 Task: Find connections with filter location Jinjiang with filter topic #houseforsalewith filter profile language English with filter current company Medallia with filter school University of Kalyani with filter industry Maritime Transportation with filter service category Life Insurance with filter keywords title Online ESL Instructor
Action: Mouse moved to (516, 73)
Screenshot: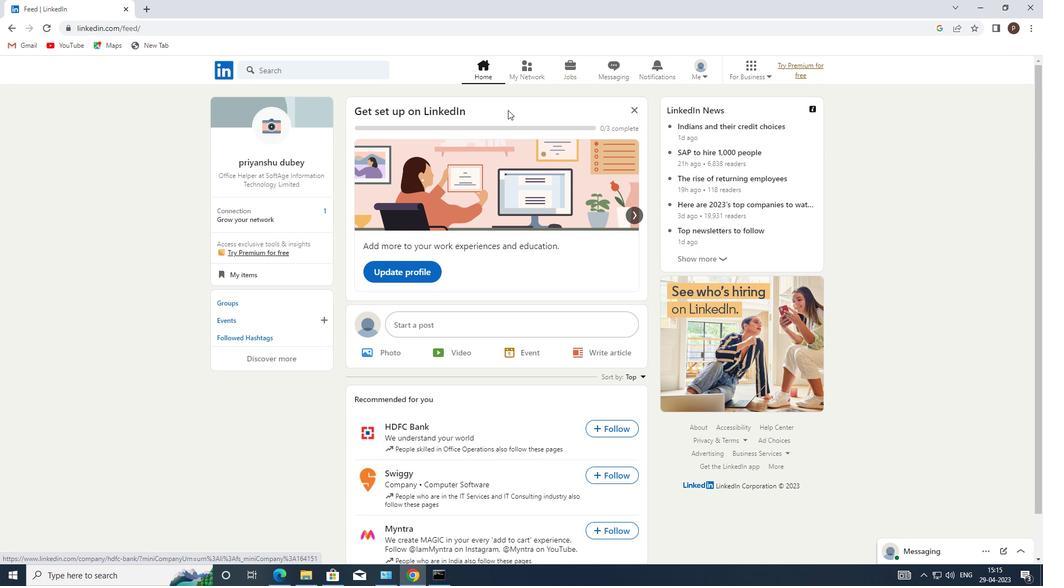 
Action: Mouse pressed left at (516, 73)
Screenshot: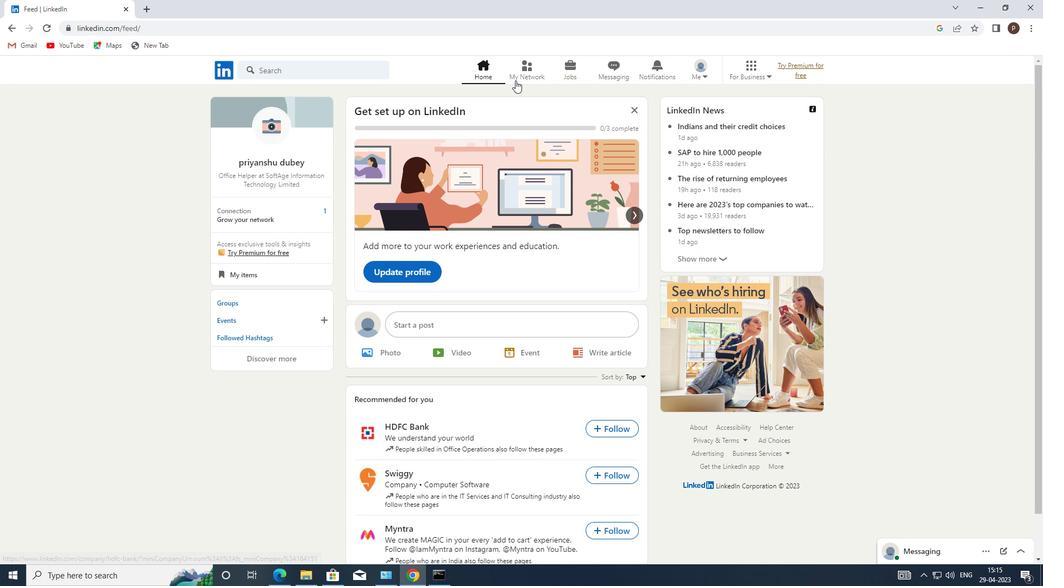 
Action: Mouse moved to (268, 123)
Screenshot: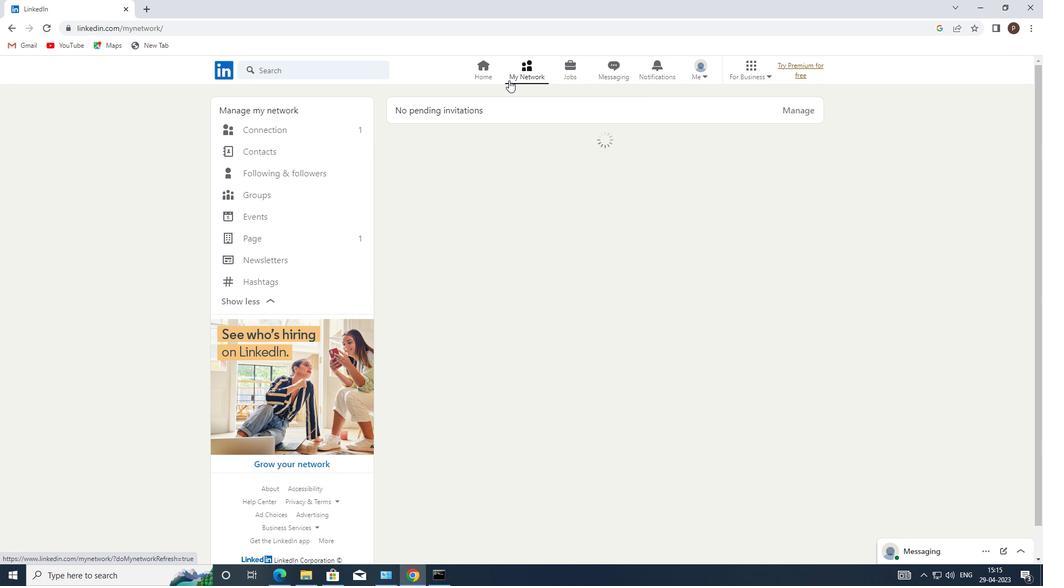 
Action: Mouse pressed left at (268, 123)
Screenshot: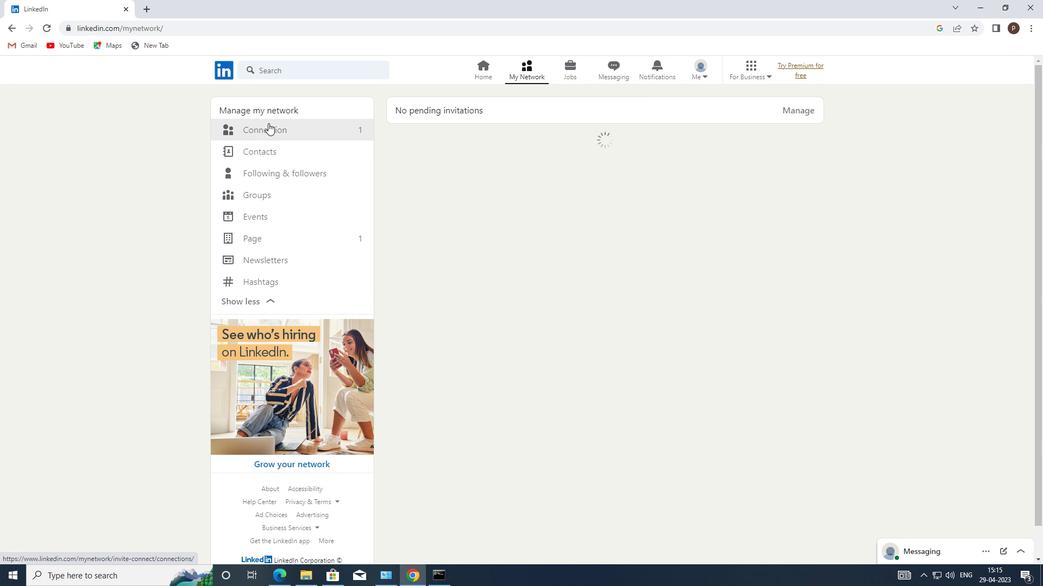 
Action: Mouse moved to (614, 128)
Screenshot: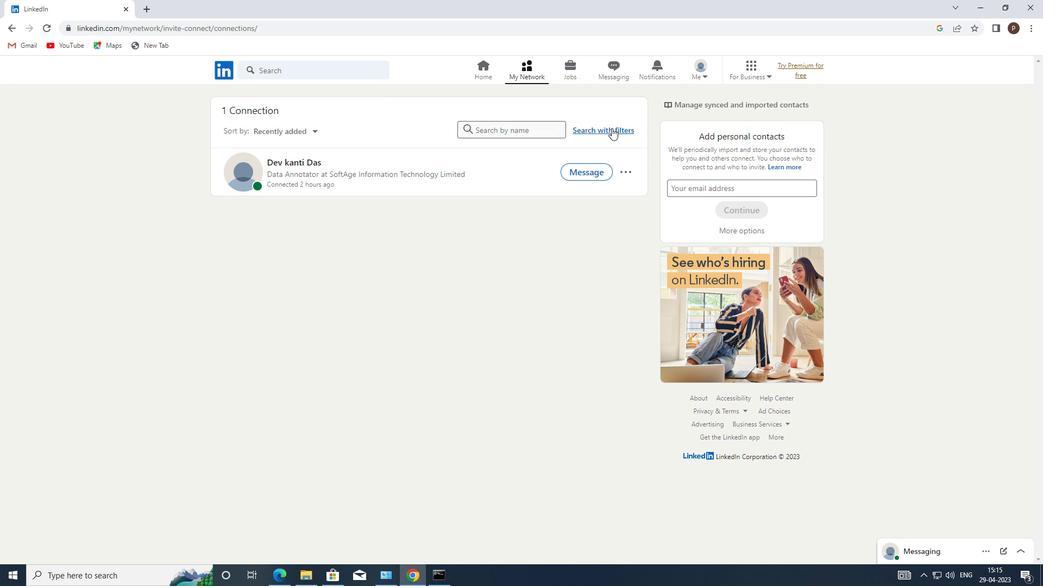 
Action: Mouse pressed left at (614, 128)
Screenshot: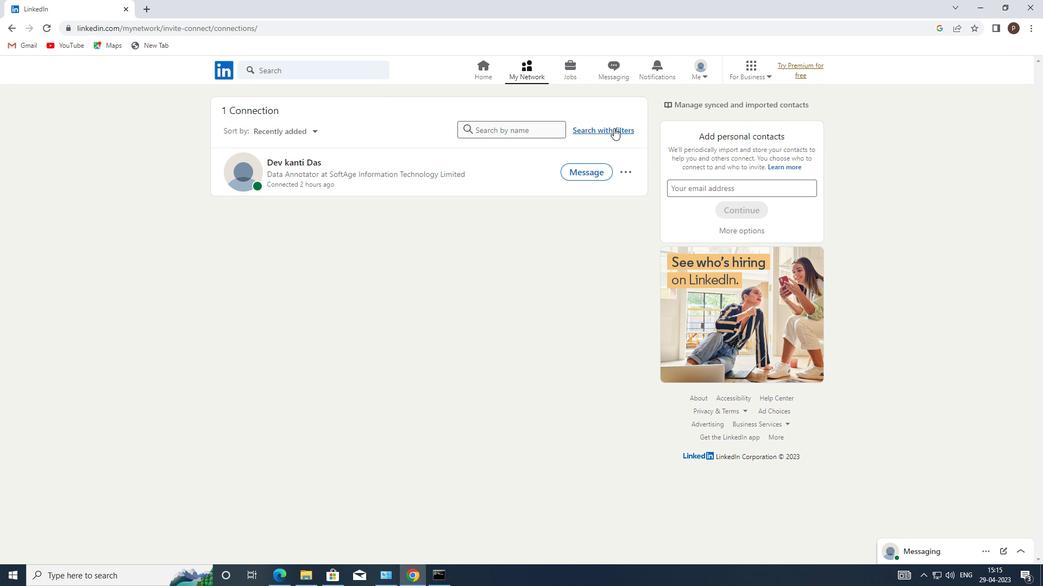 
Action: Mouse moved to (555, 102)
Screenshot: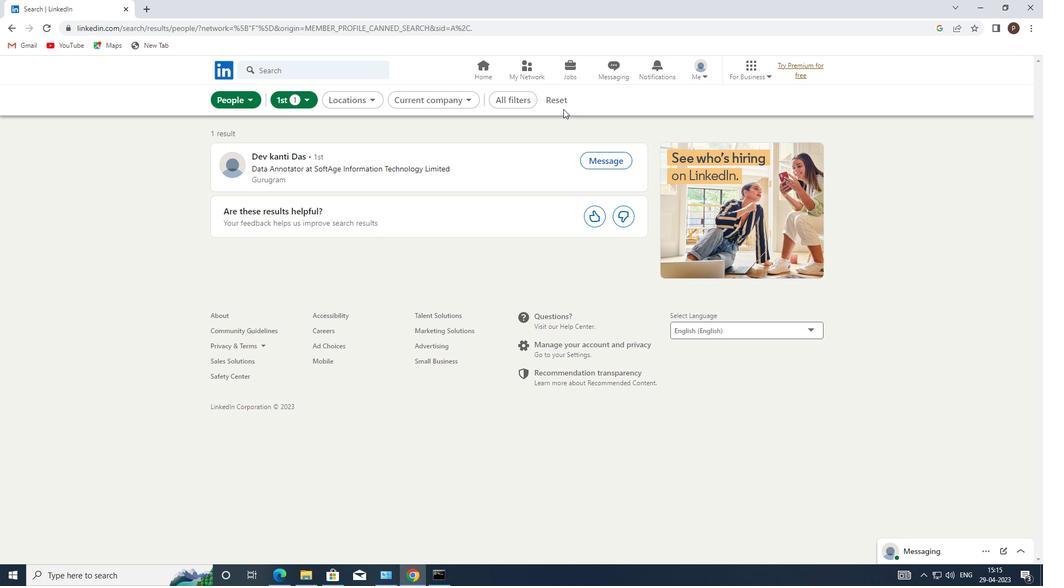 
Action: Mouse pressed left at (555, 102)
Screenshot: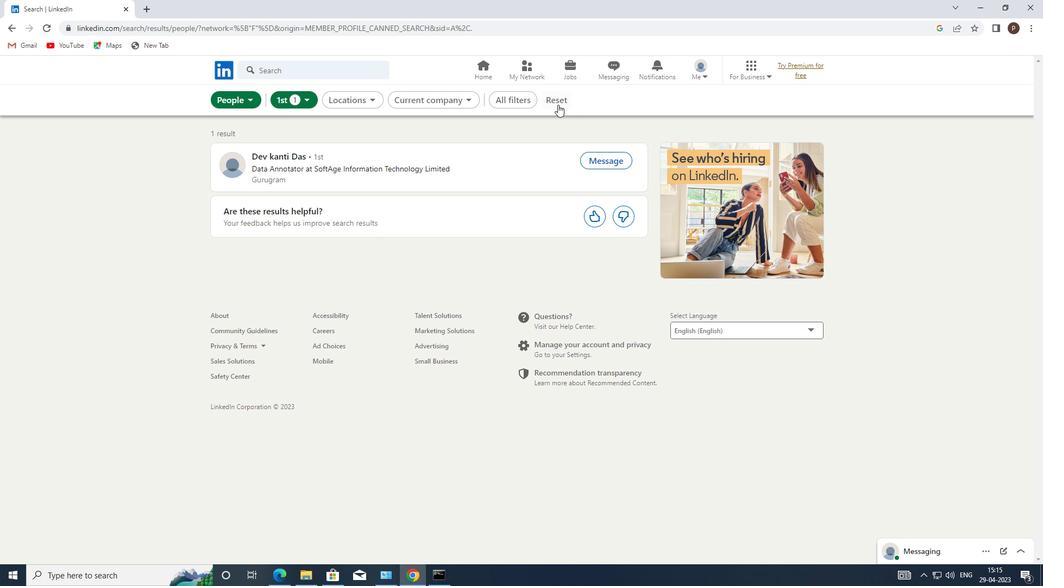 
Action: Mouse moved to (551, 99)
Screenshot: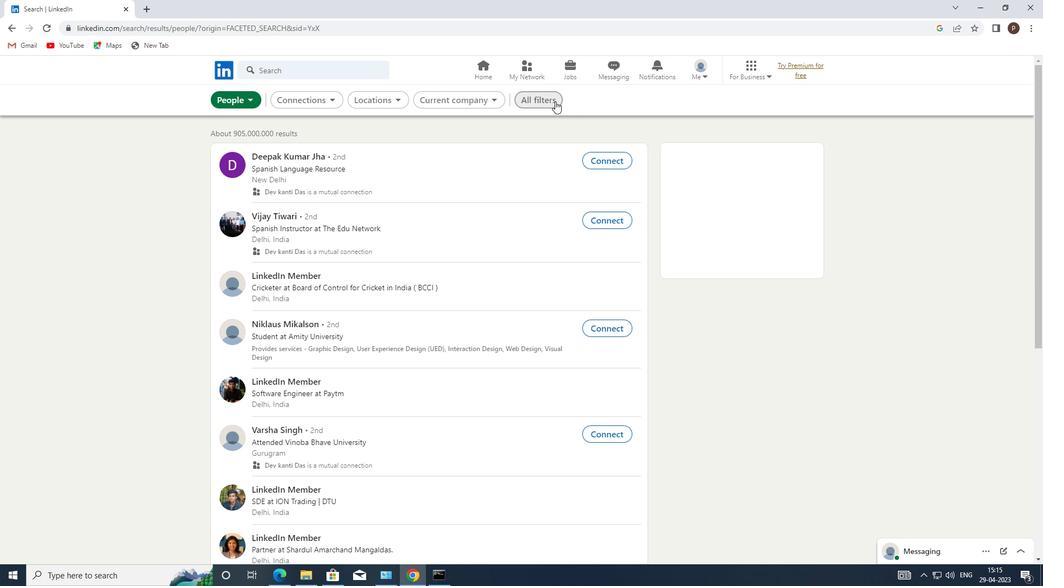 
Action: Mouse pressed left at (551, 99)
Screenshot: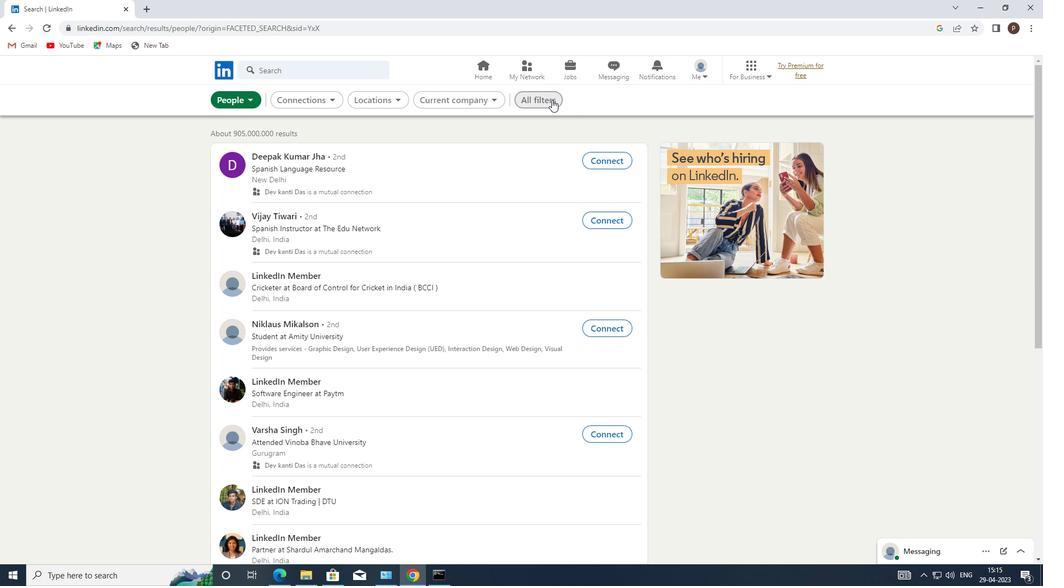 
Action: Mouse moved to (837, 343)
Screenshot: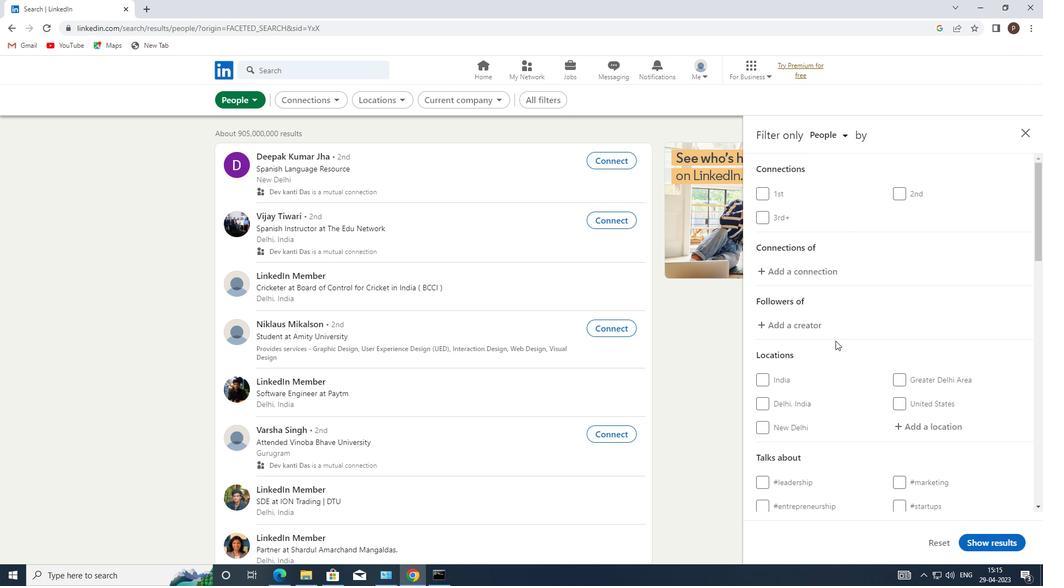 
Action: Mouse scrolled (837, 343) with delta (0, 0)
Screenshot: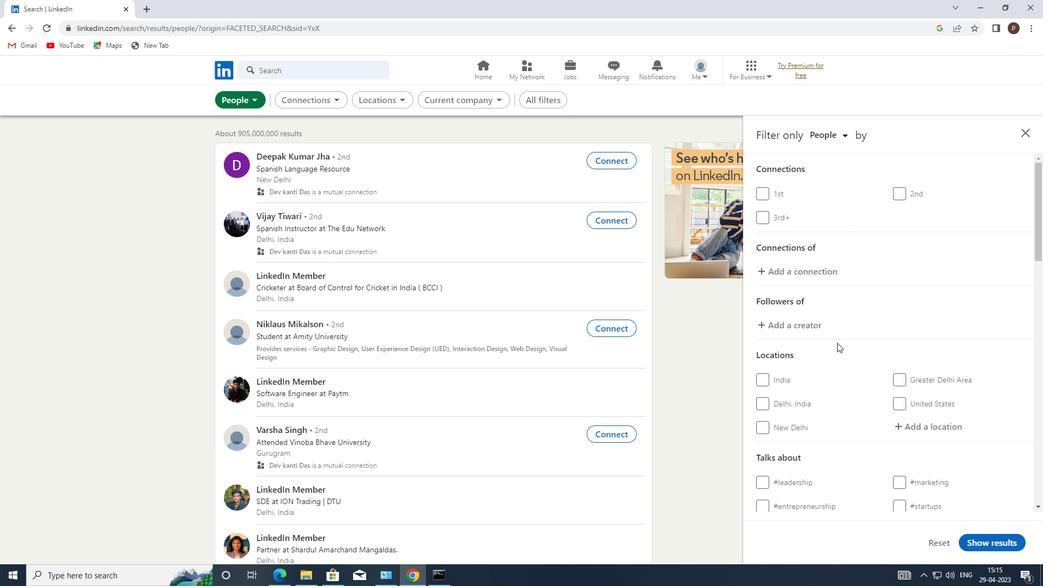 
Action: Mouse scrolled (837, 343) with delta (0, 0)
Screenshot: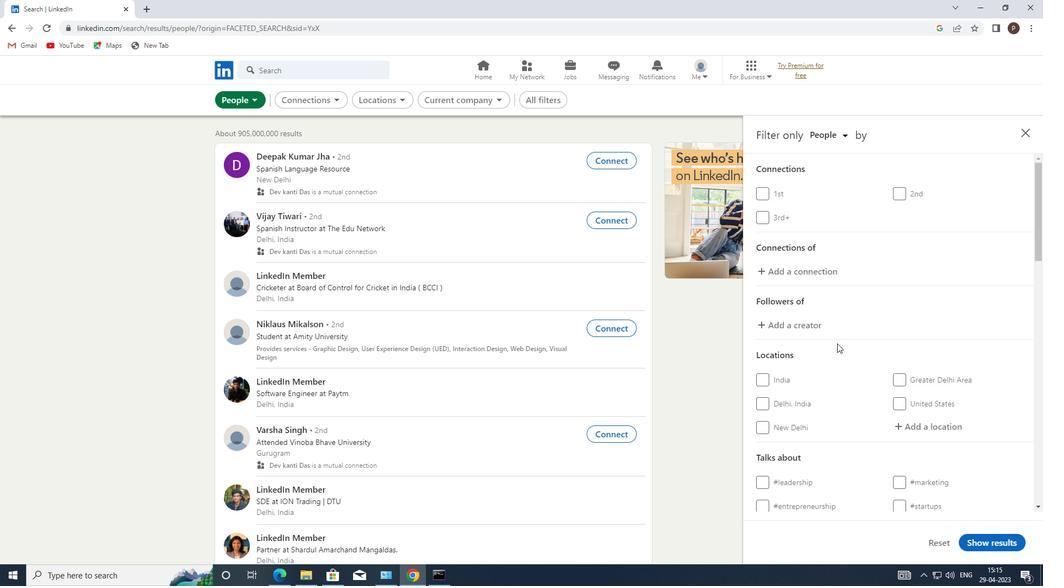 
Action: Mouse moved to (908, 318)
Screenshot: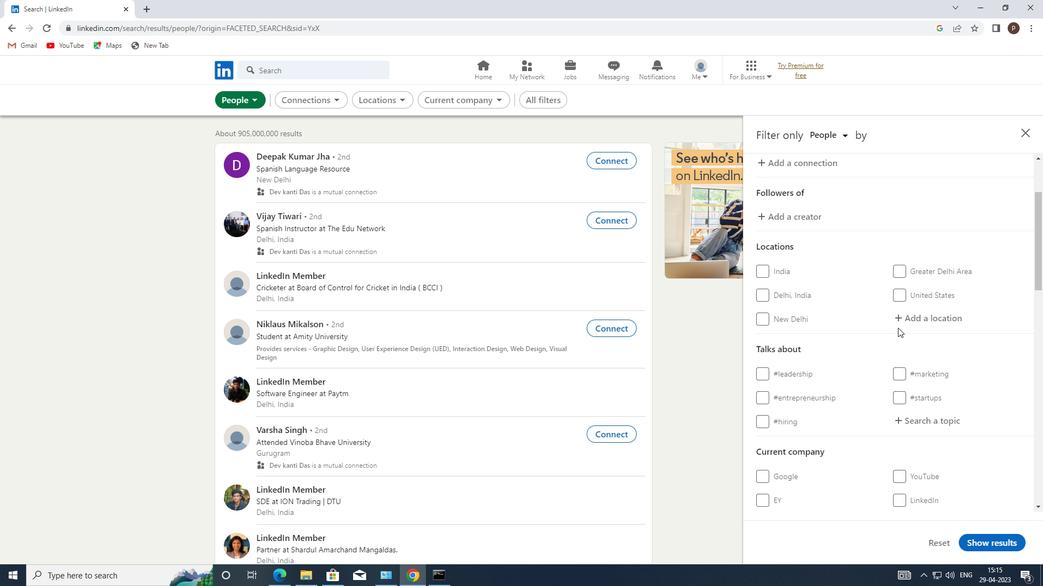 
Action: Mouse pressed left at (908, 318)
Screenshot: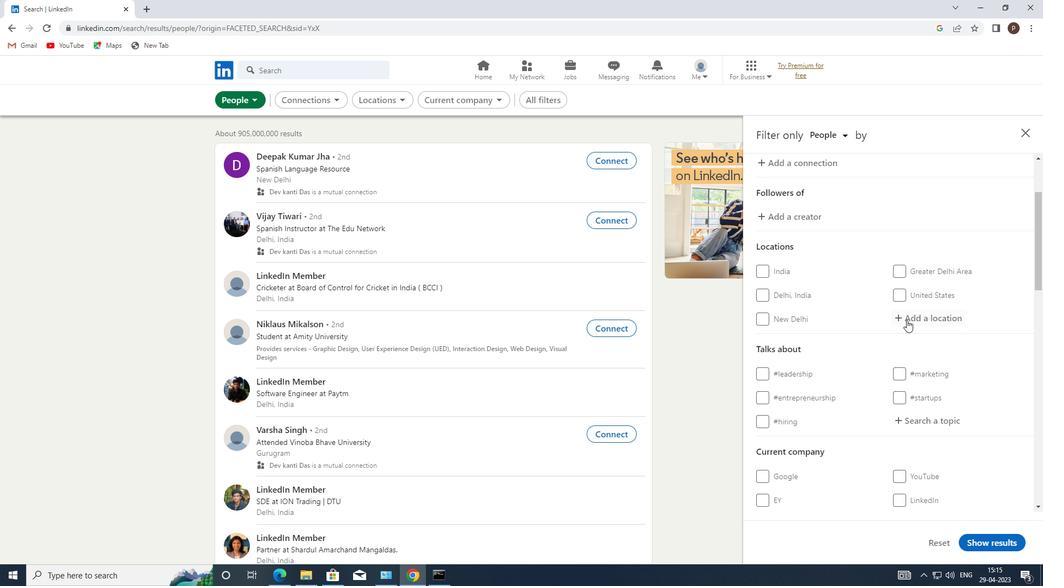 
Action: Key pressed j<Key.caps_lock>injiang
Screenshot: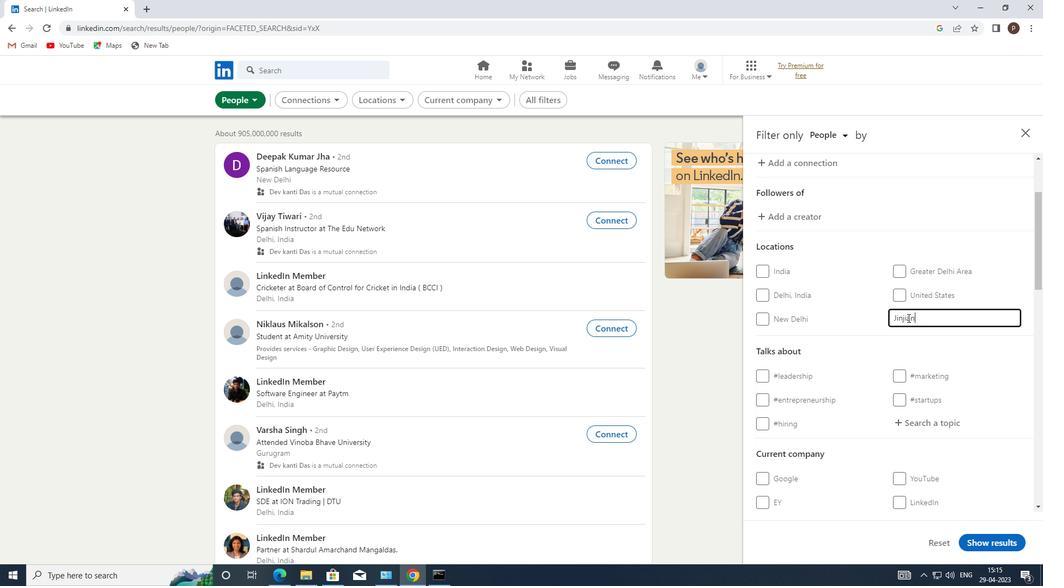 
Action: Mouse moved to (861, 346)
Screenshot: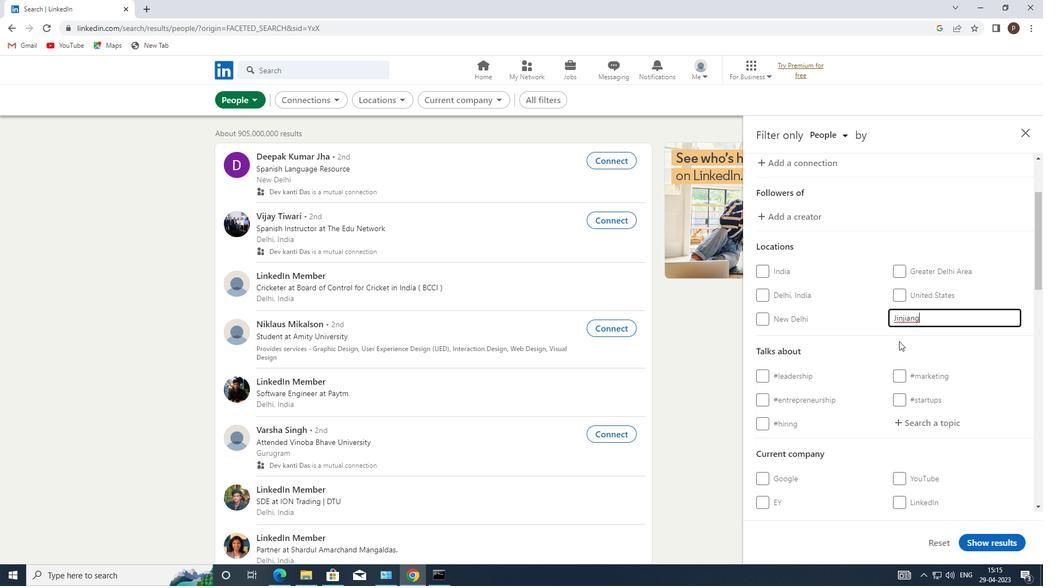 
Action: Mouse scrolled (861, 346) with delta (0, 0)
Screenshot: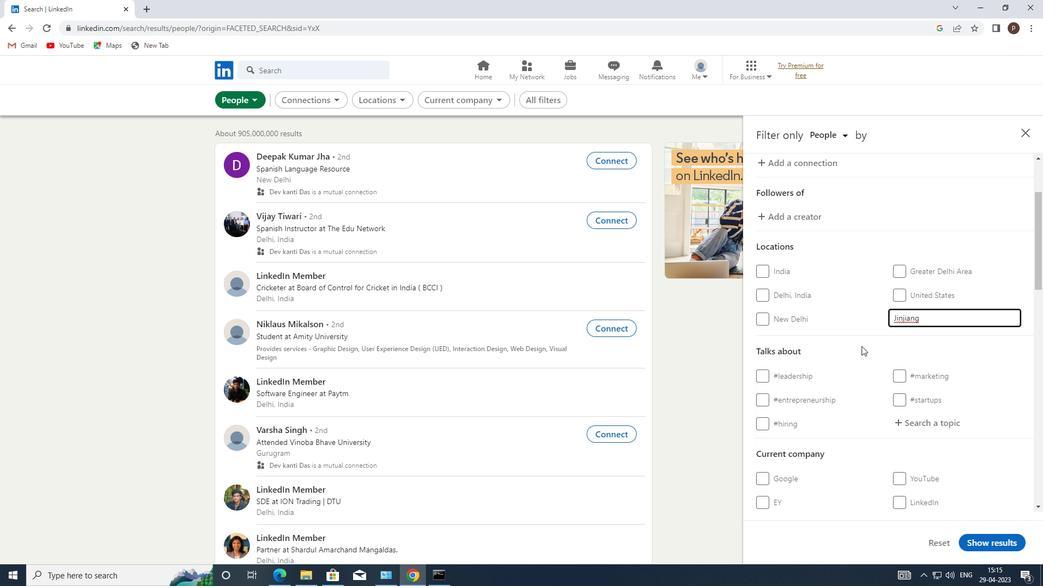 
Action: Mouse moved to (892, 365)
Screenshot: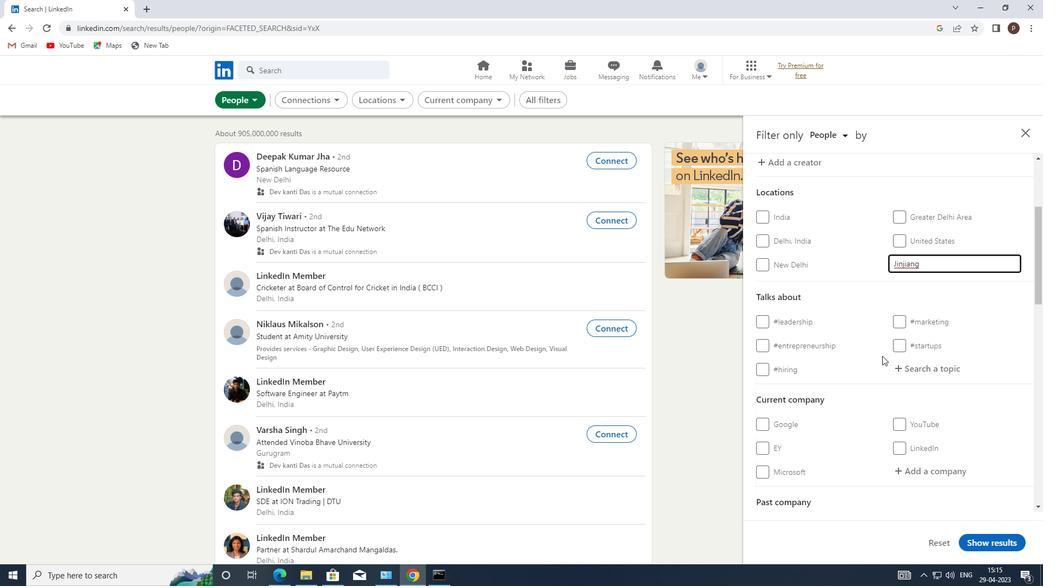 
Action: Mouse pressed left at (892, 365)
Screenshot: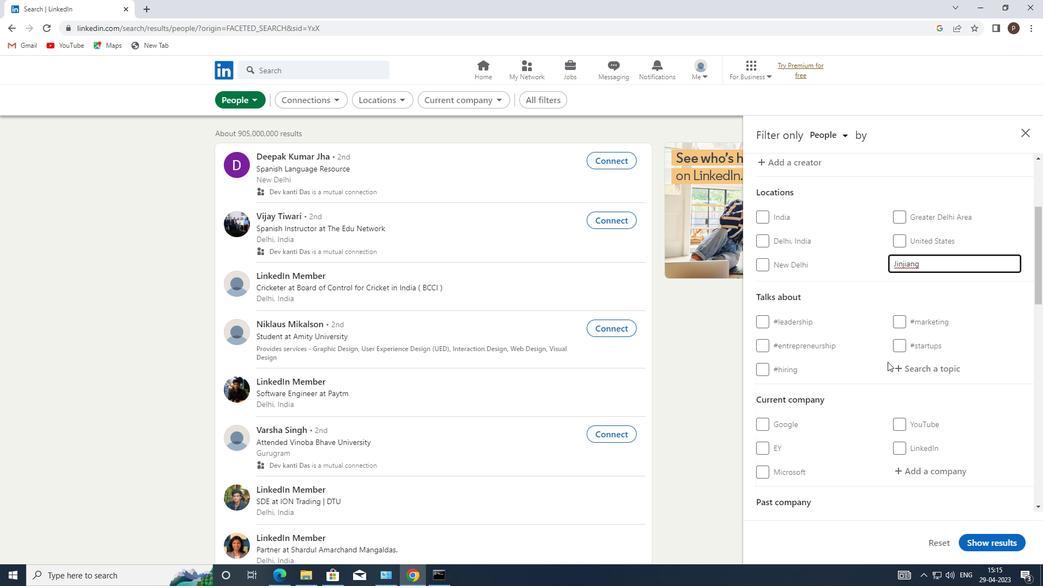 
Action: Key pressed <Key.shift>3HOUSEFORSALE
Screenshot: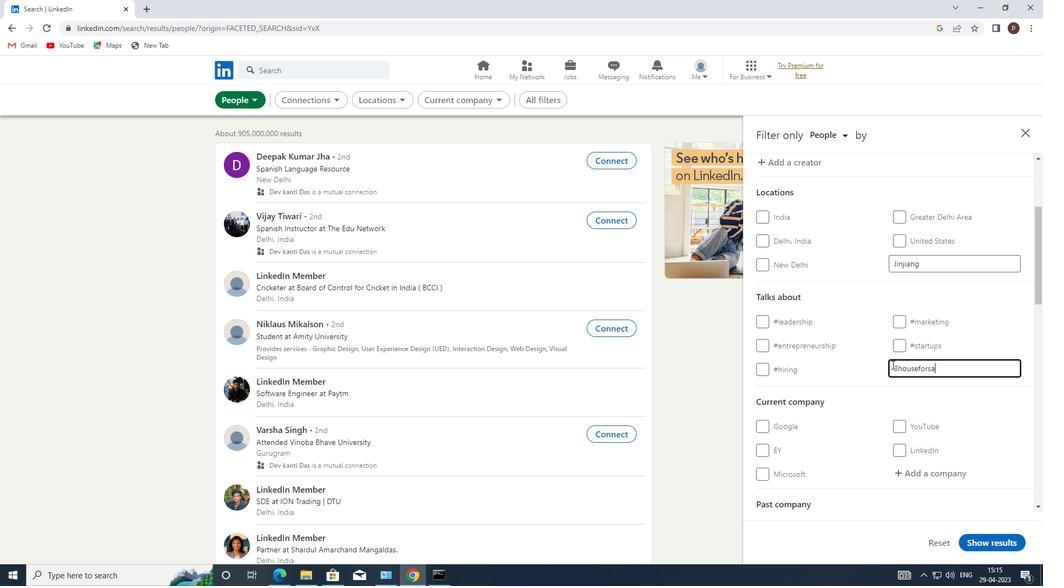 
Action: Mouse moved to (892, 365)
Screenshot: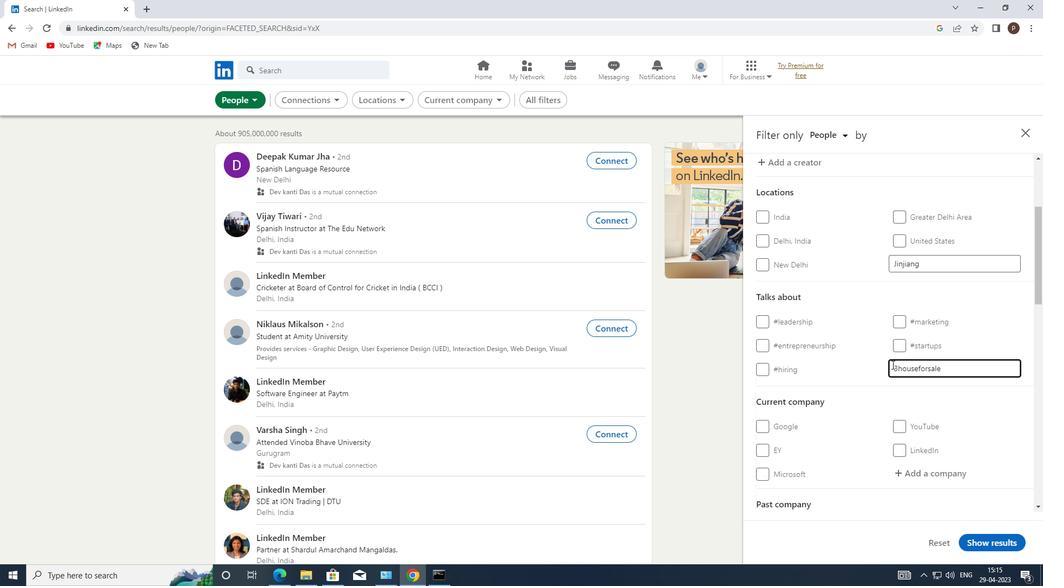 
Action: Mouse scrolled (892, 364) with delta (0, 0)
Screenshot: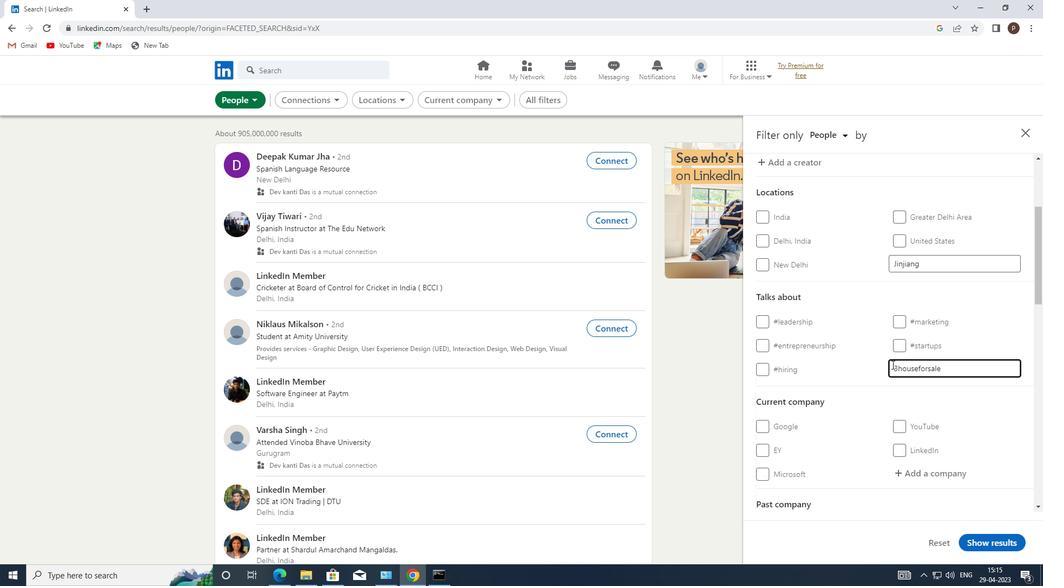 
Action: Mouse scrolled (892, 364) with delta (0, 0)
Screenshot: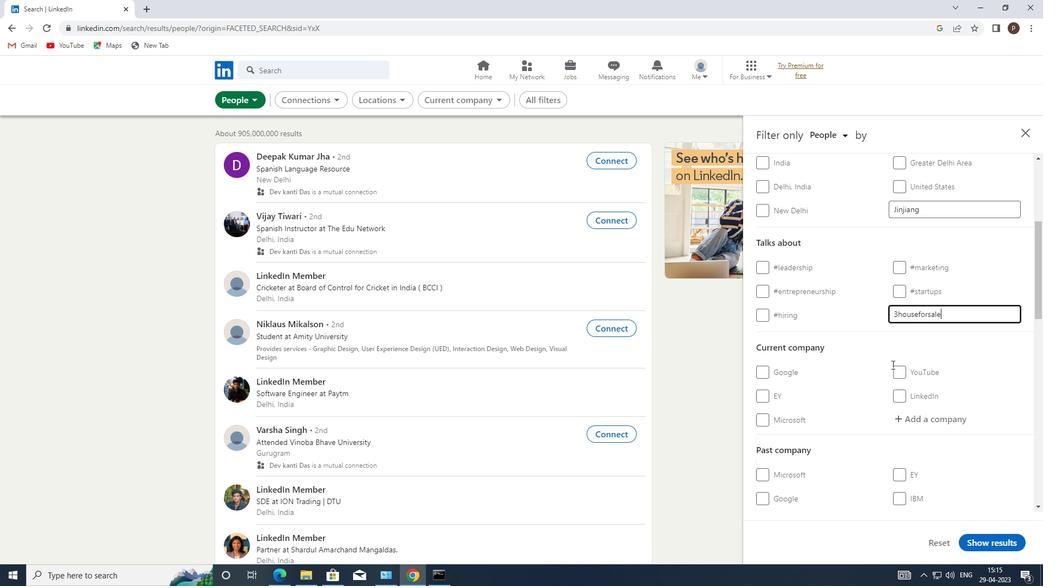 
Action: Mouse scrolled (892, 364) with delta (0, 0)
Screenshot: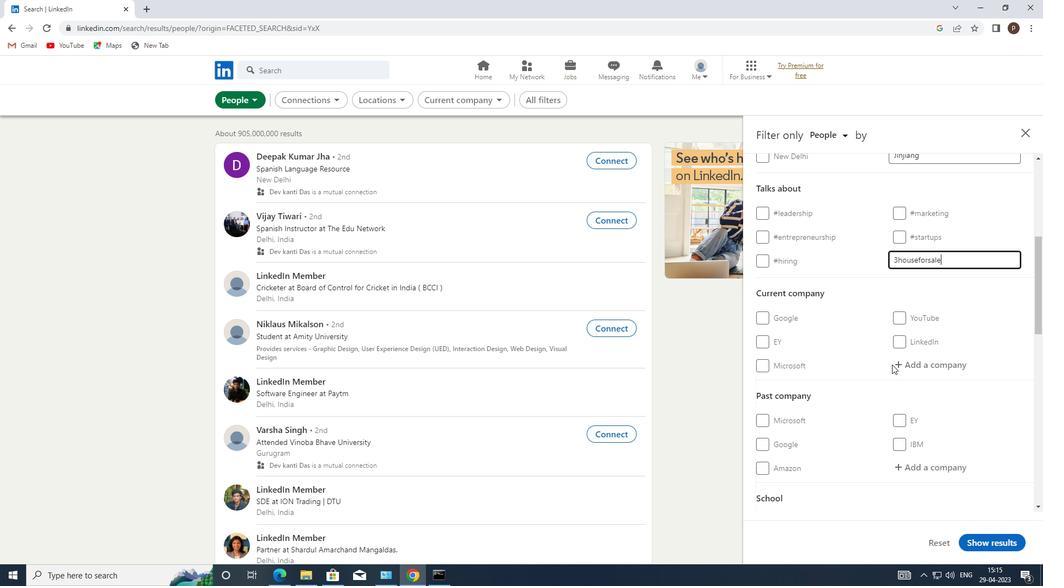 
Action: Mouse scrolled (892, 364) with delta (0, 0)
Screenshot: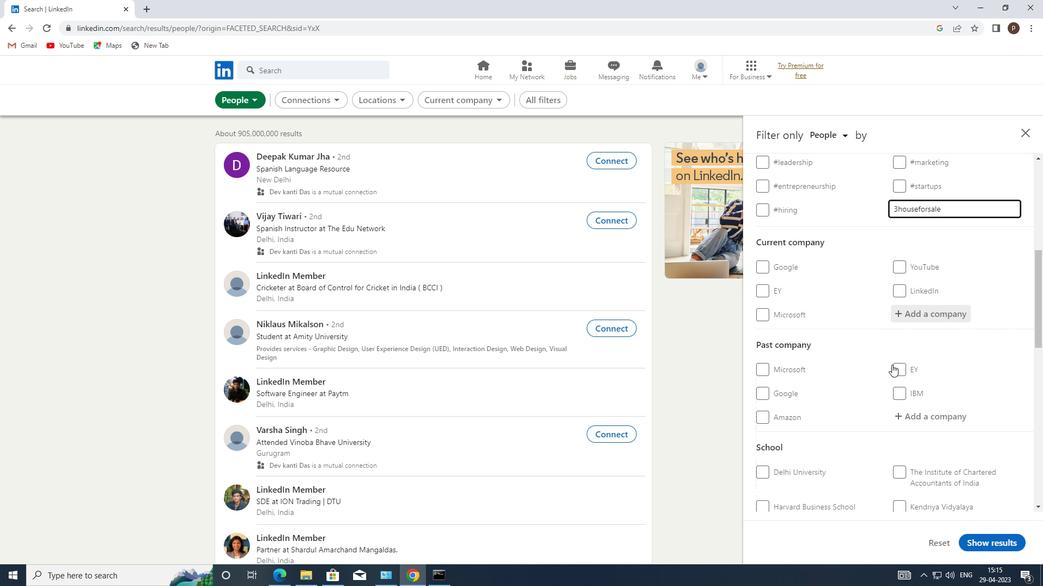 
Action: Mouse scrolled (892, 364) with delta (0, 0)
Screenshot: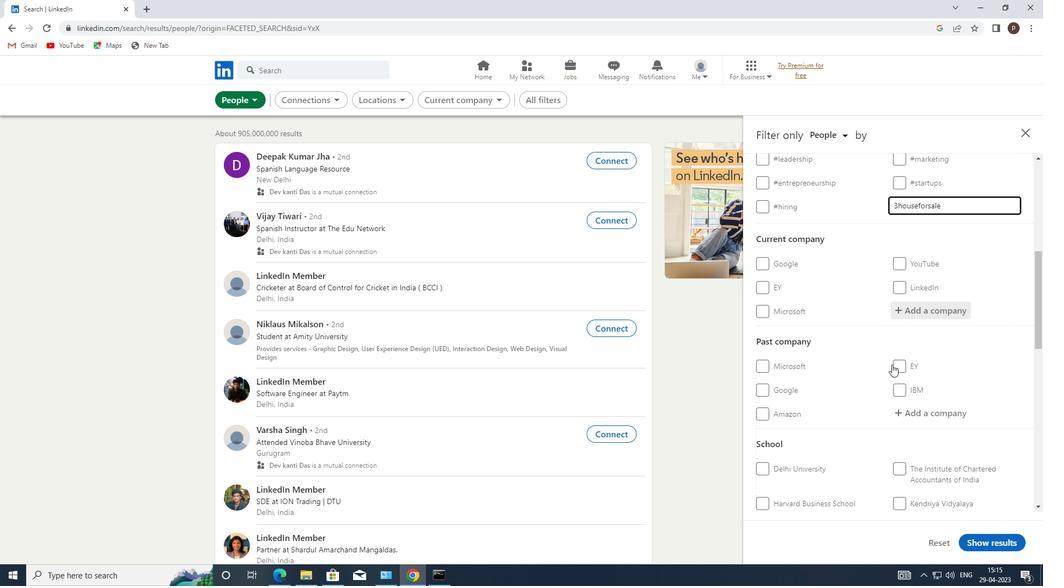 
Action: Mouse scrolled (892, 364) with delta (0, 0)
Screenshot: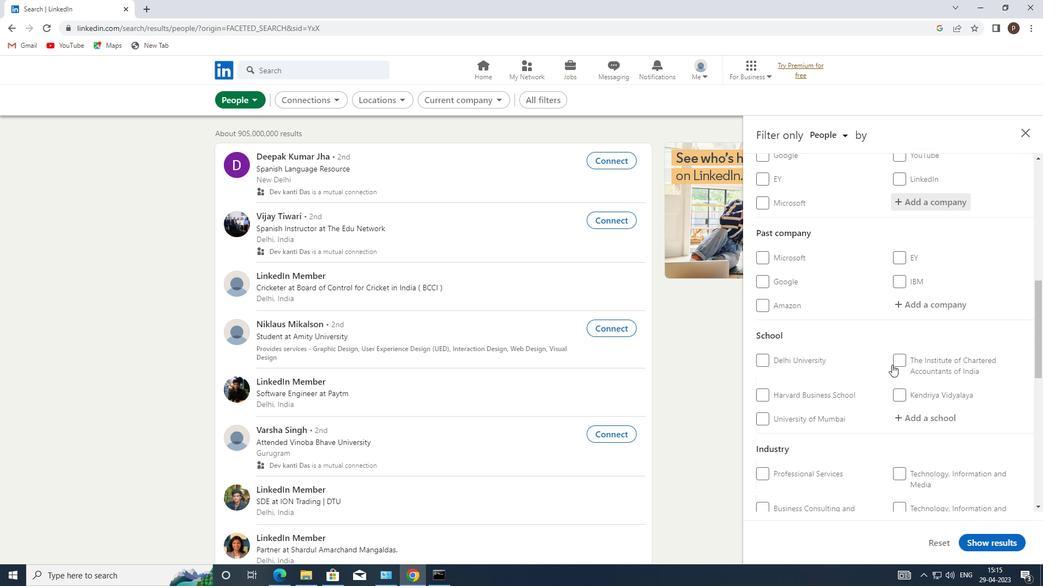 
Action: Mouse scrolled (892, 364) with delta (0, 0)
Screenshot: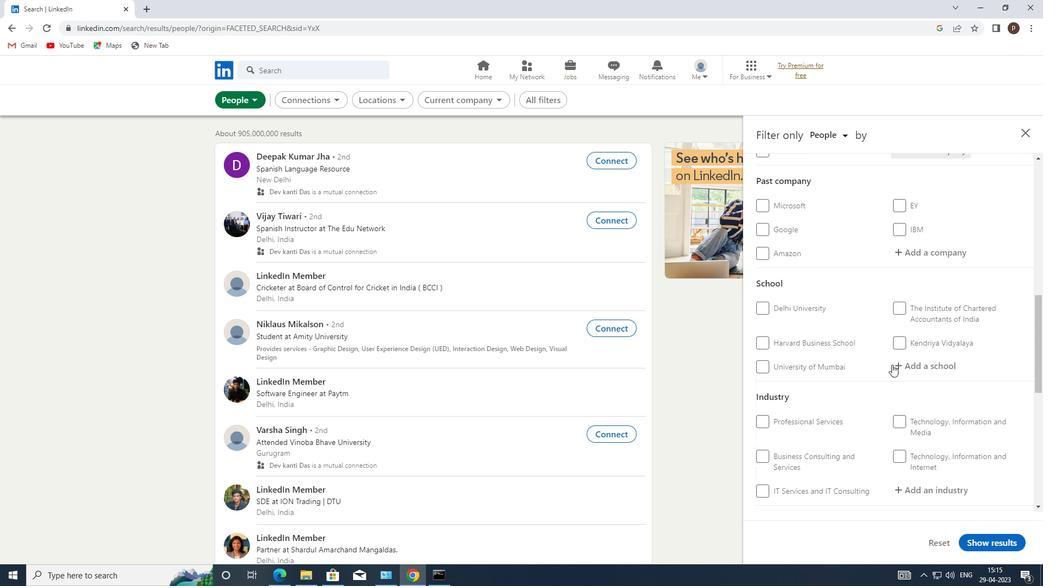 
Action: Mouse scrolled (892, 364) with delta (0, 0)
Screenshot: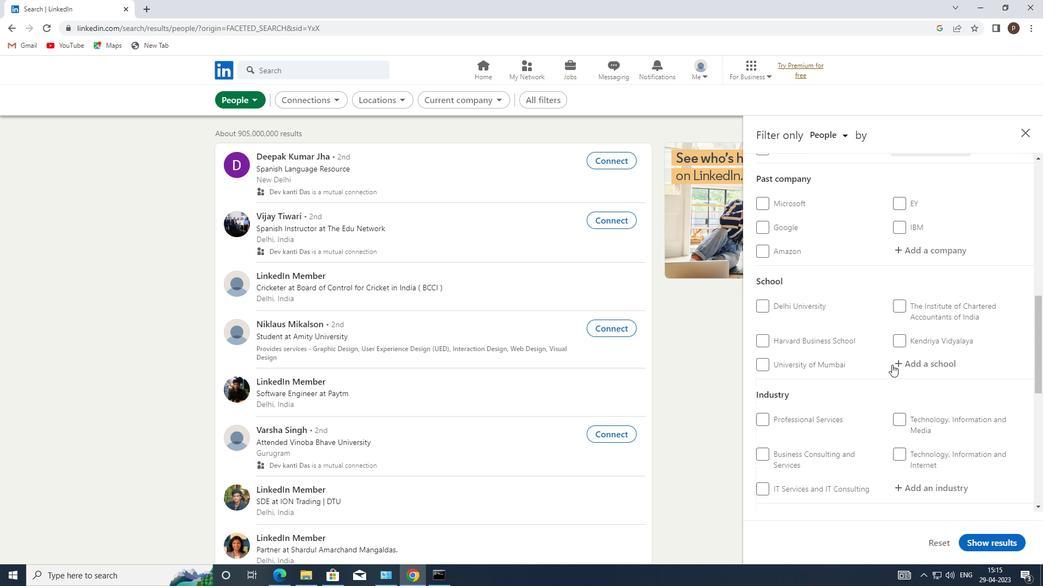 
Action: Mouse moved to (765, 433)
Screenshot: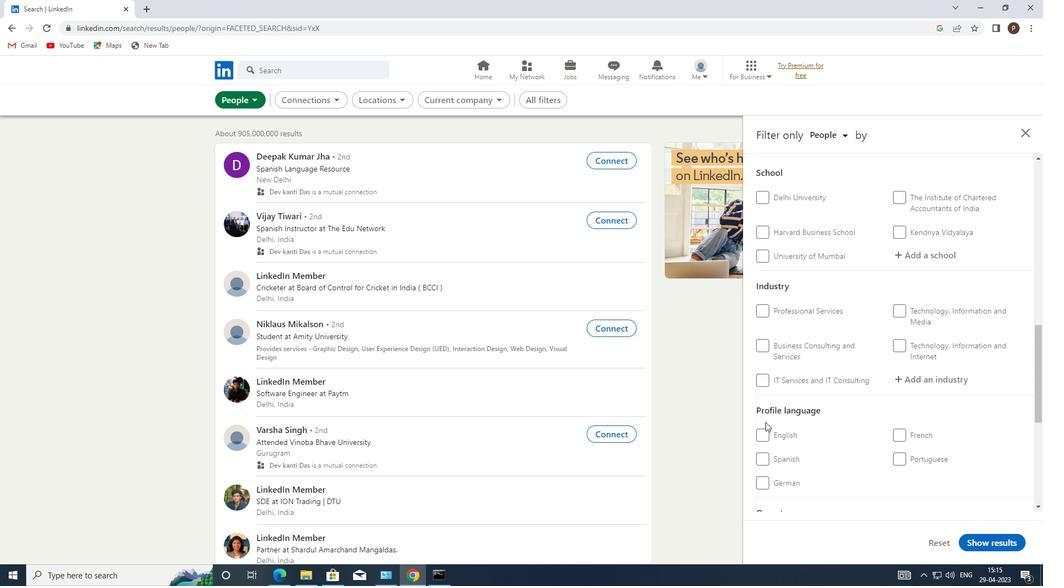 
Action: Mouse pressed left at (765, 433)
Screenshot: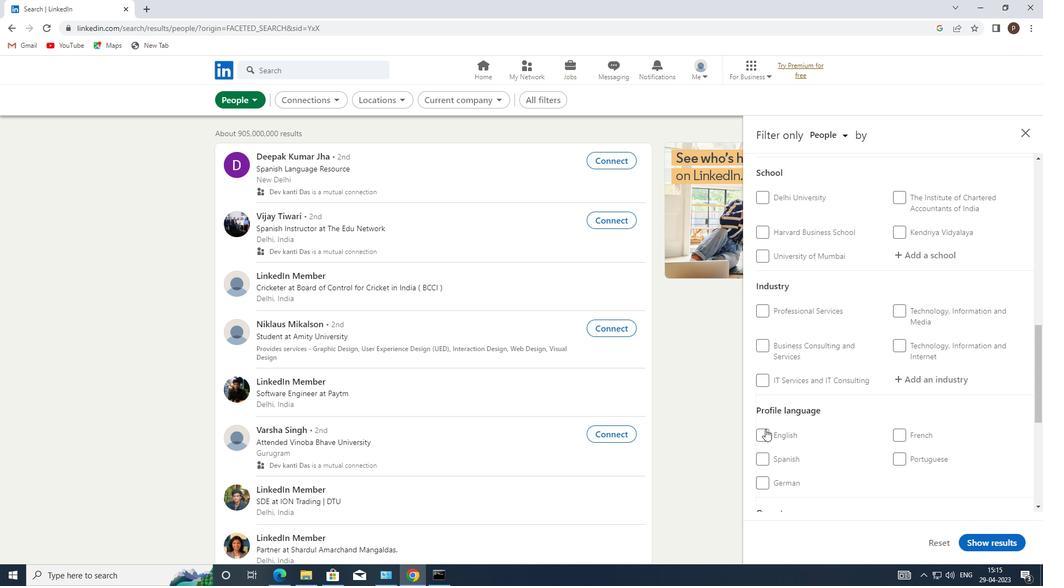
Action: Mouse moved to (867, 360)
Screenshot: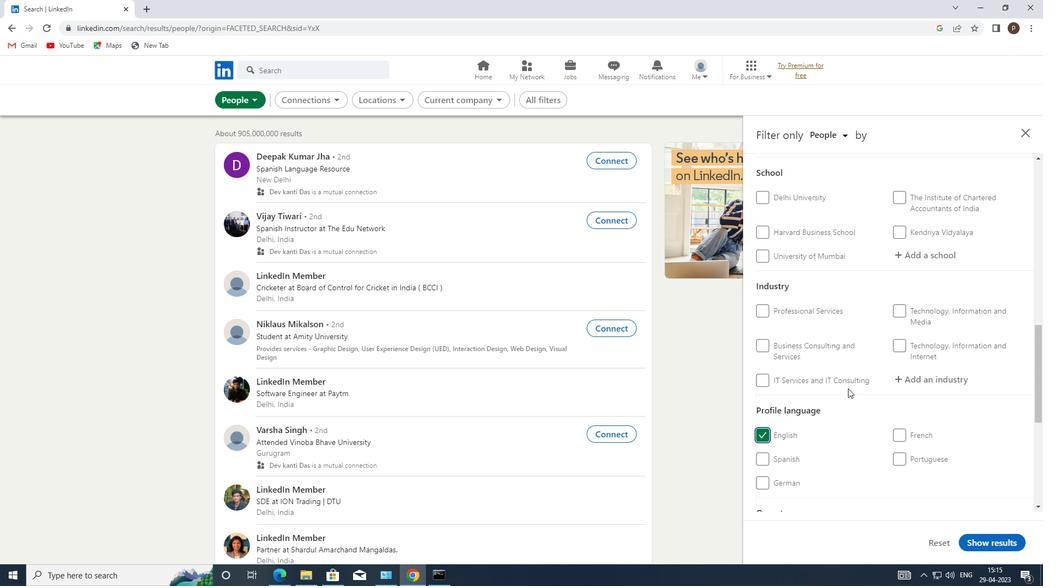 
Action: Mouse scrolled (867, 360) with delta (0, 0)
Screenshot: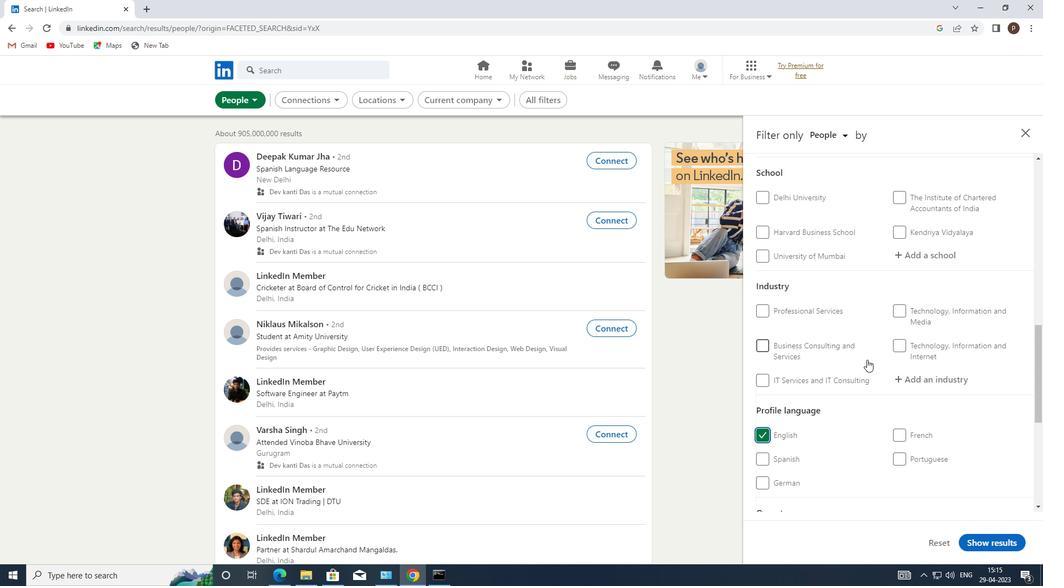 
Action: Mouse scrolled (867, 360) with delta (0, 0)
Screenshot: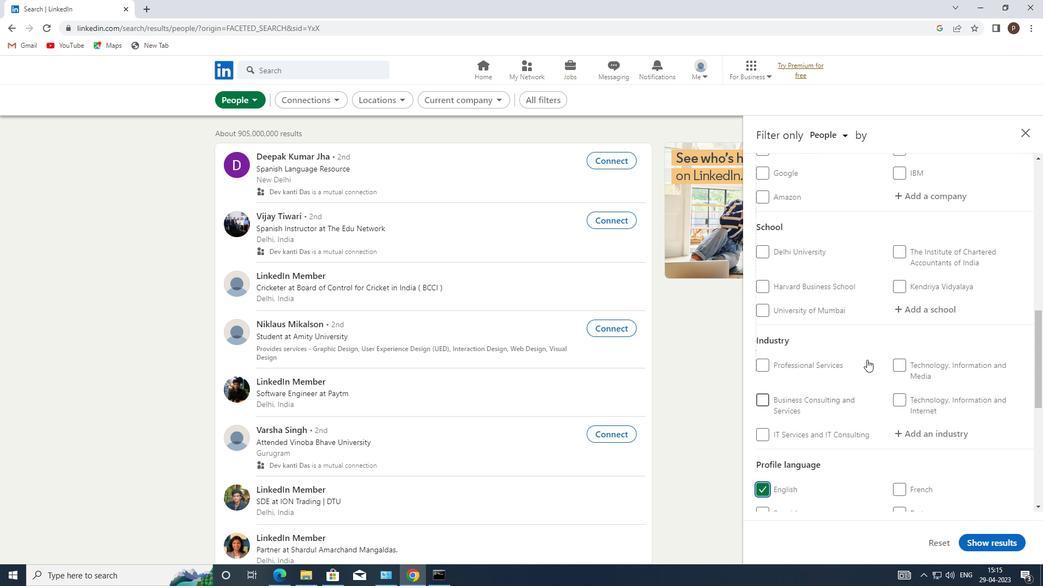 
Action: Mouse scrolled (867, 360) with delta (0, 0)
Screenshot: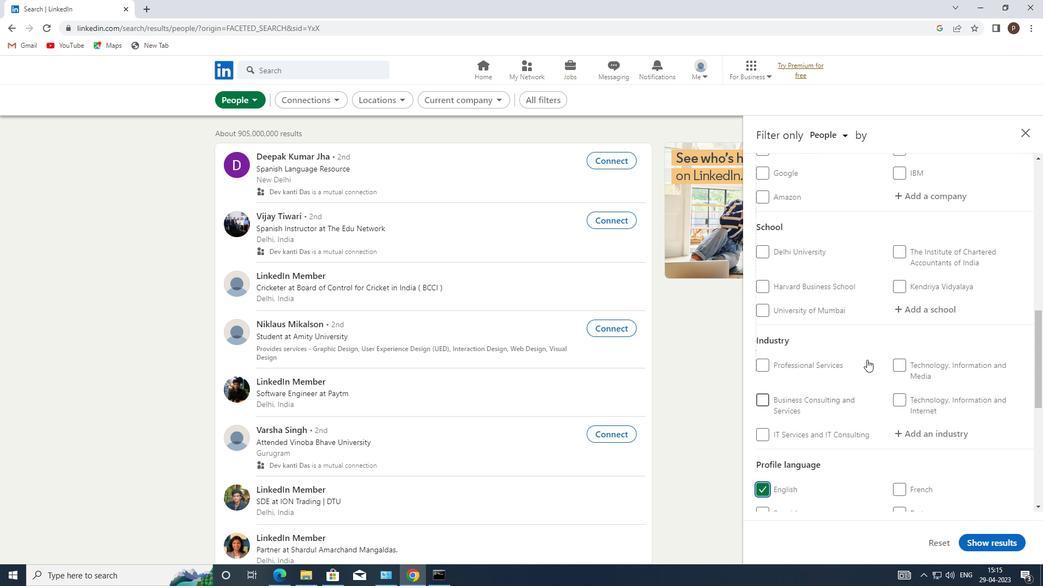 
Action: Mouse scrolled (867, 360) with delta (0, 0)
Screenshot: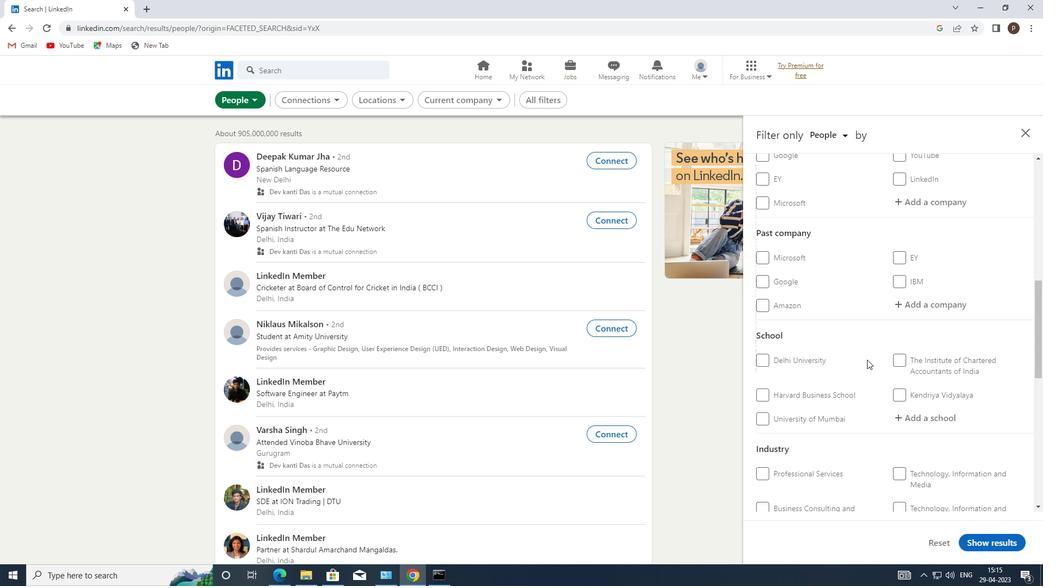 
Action: Mouse moved to (930, 261)
Screenshot: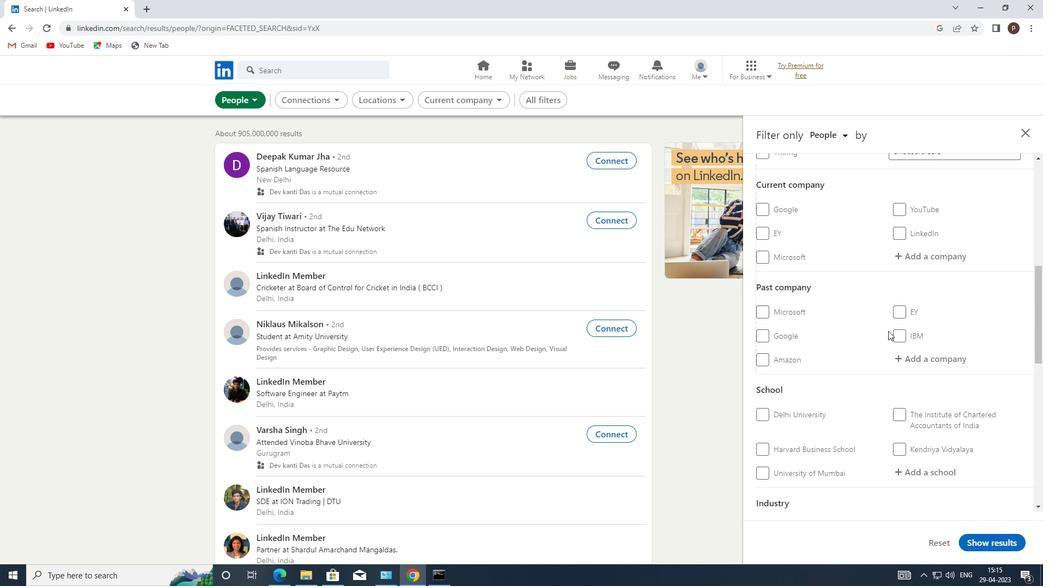 
Action: Mouse pressed left at (930, 261)
Screenshot: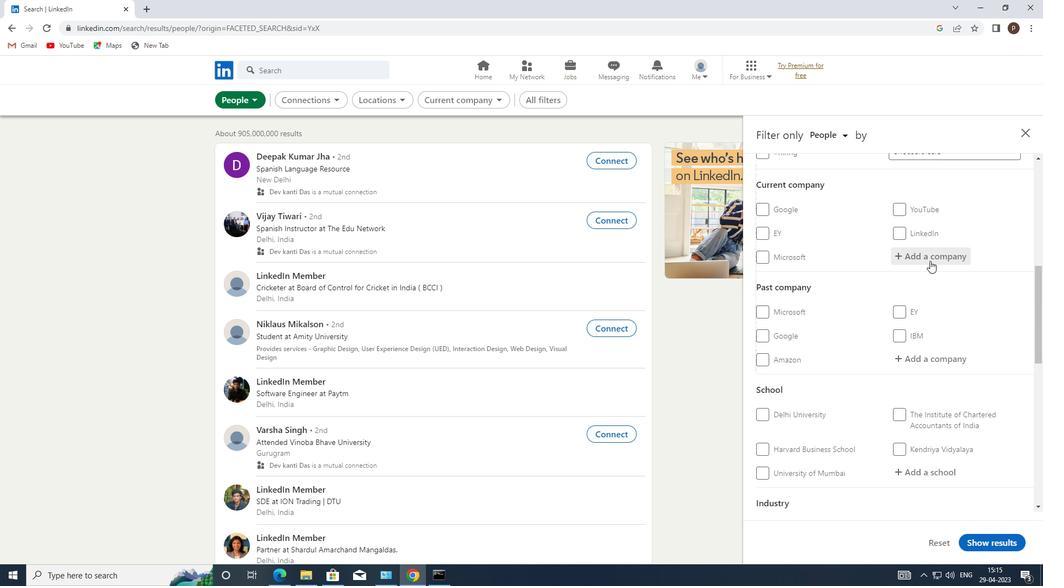 
Action: Key pressed <Key.caps_lock>M<Key.caps_lock>EDALLI
Screenshot: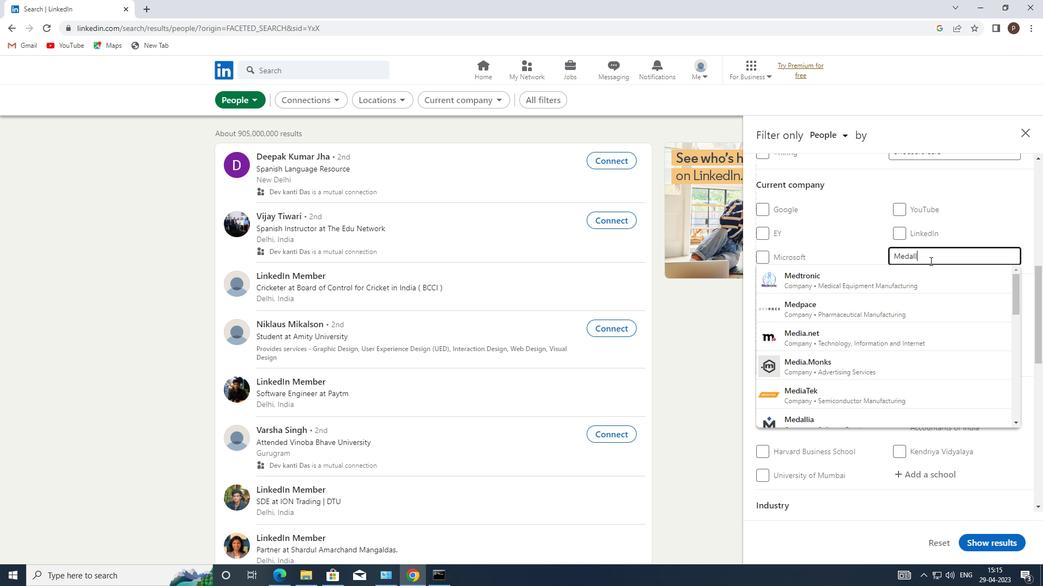
Action: Mouse moved to (821, 275)
Screenshot: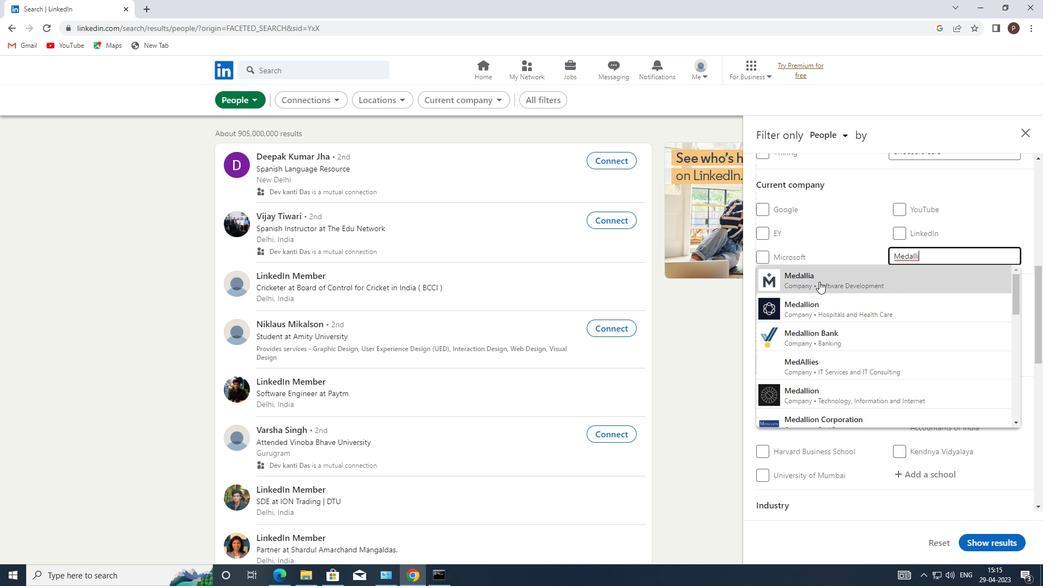
Action: Mouse pressed left at (821, 275)
Screenshot: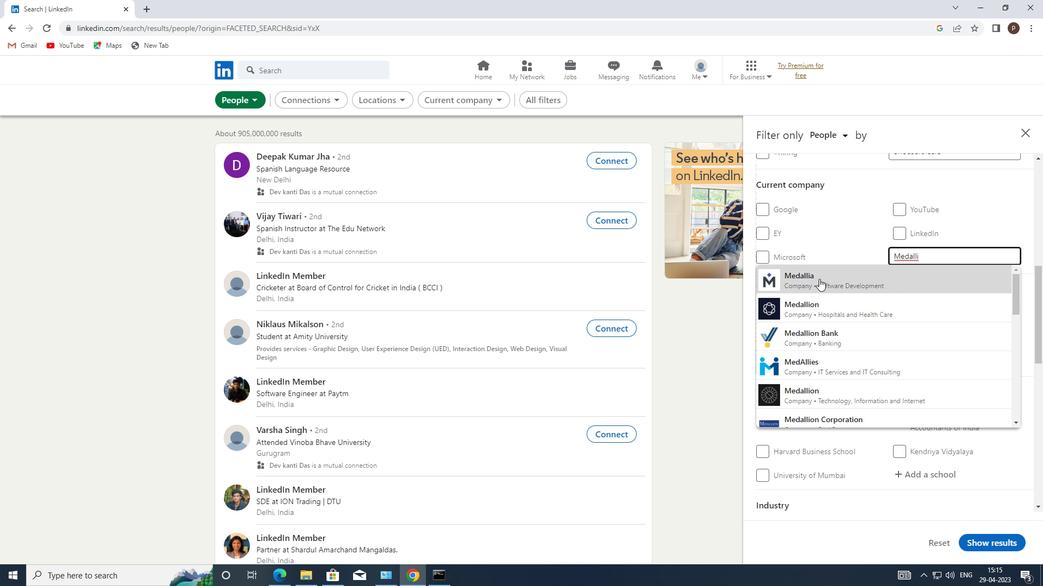 
Action: Mouse moved to (822, 275)
Screenshot: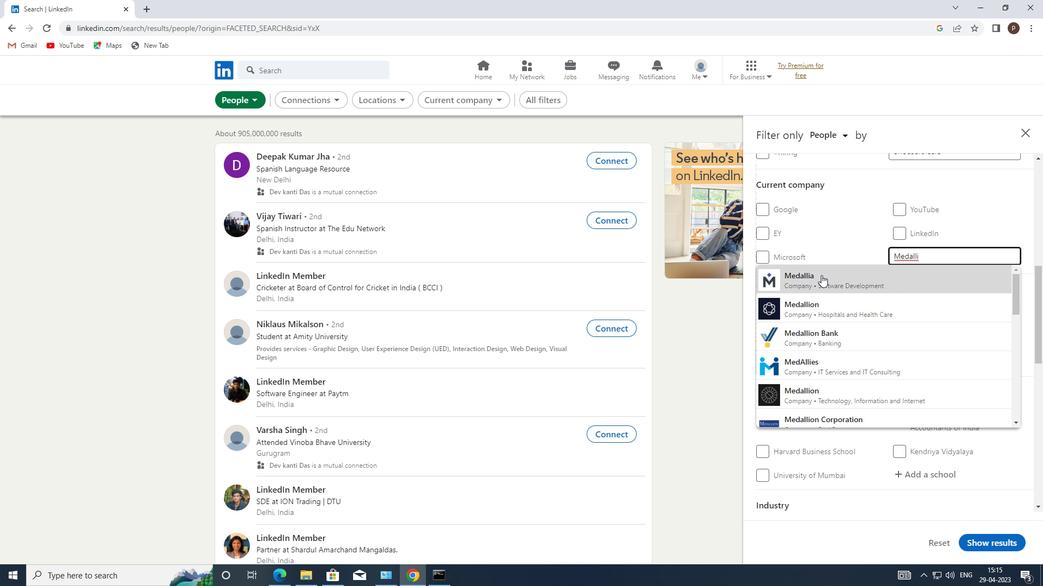 
Action: Mouse scrolled (822, 274) with delta (0, 0)
Screenshot: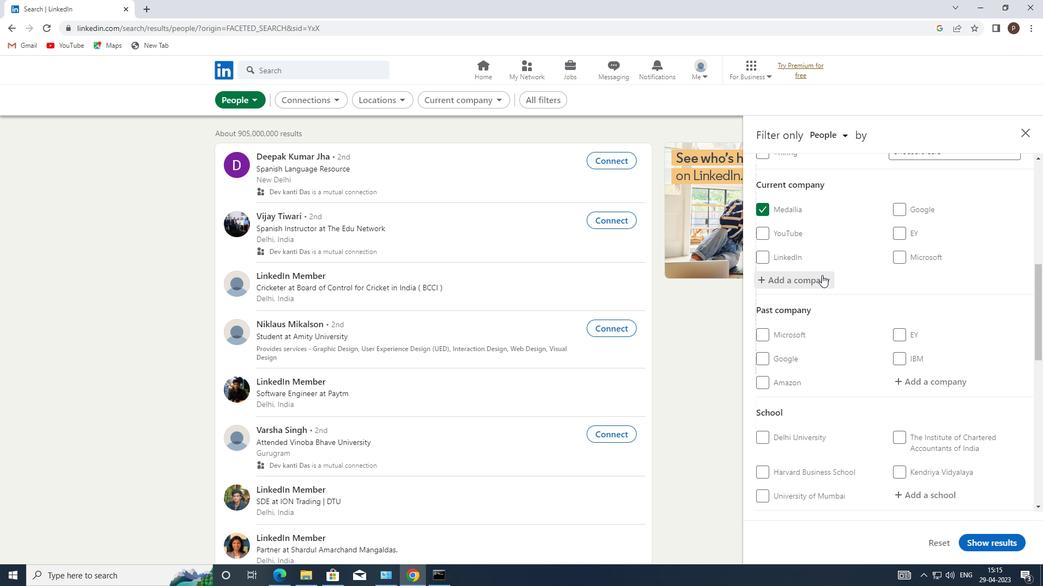 
Action: Mouse moved to (822, 275)
Screenshot: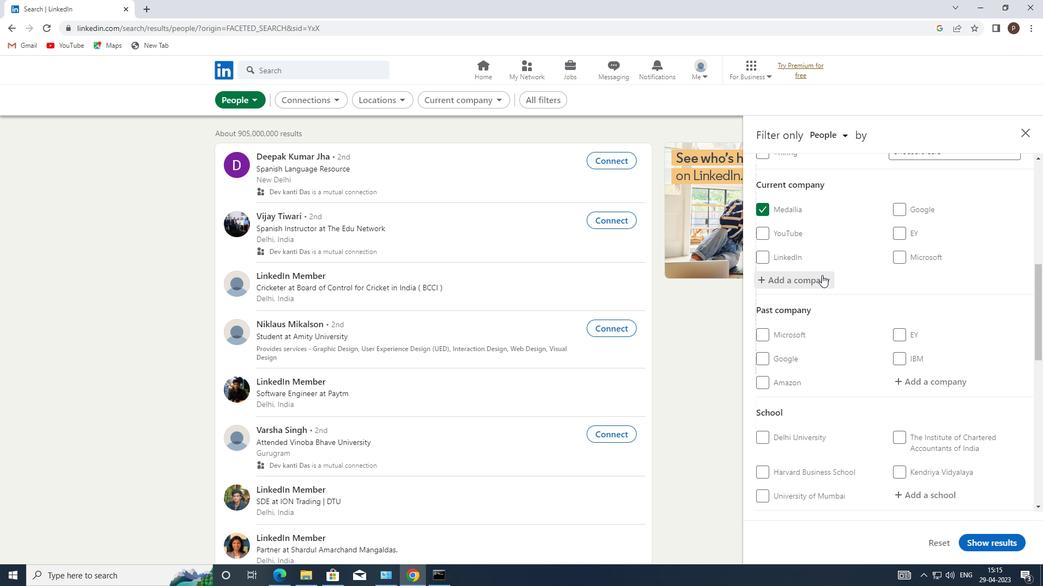 
Action: Mouse scrolled (822, 274) with delta (0, 0)
Screenshot: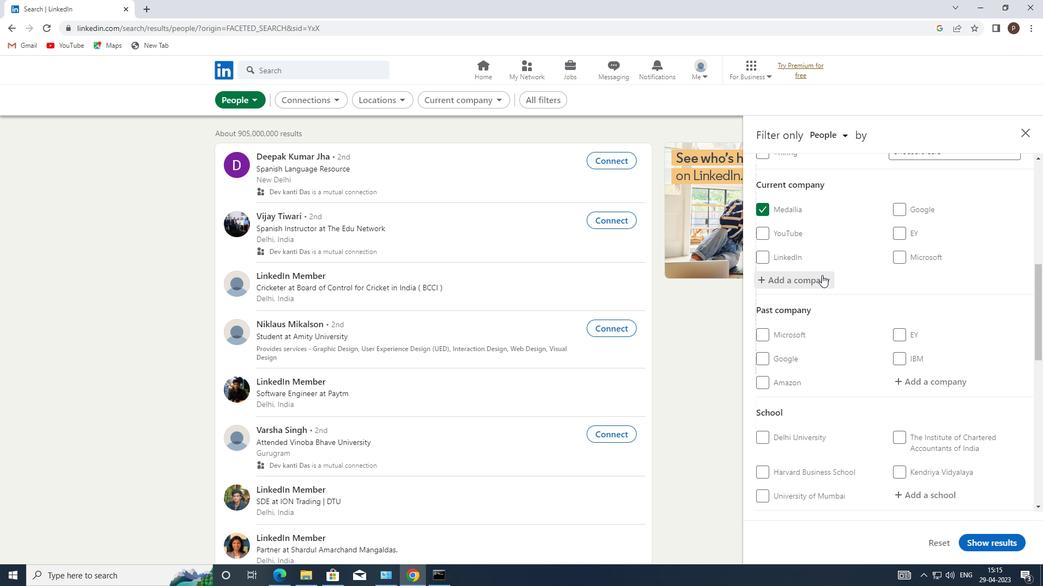 
Action: Mouse moved to (900, 386)
Screenshot: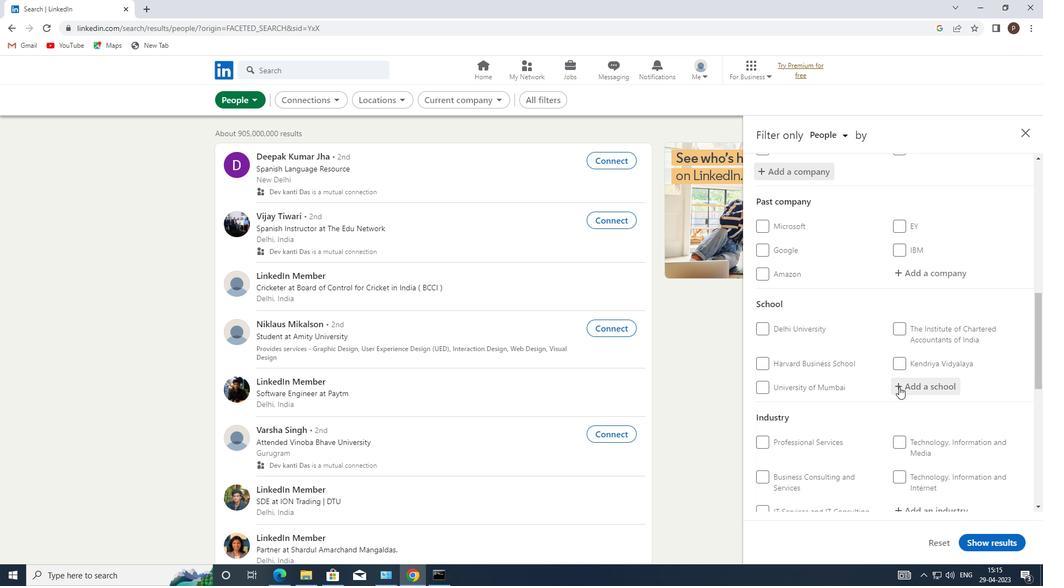 
Action: Mouse pressed left at (900, 386)
Screenshot: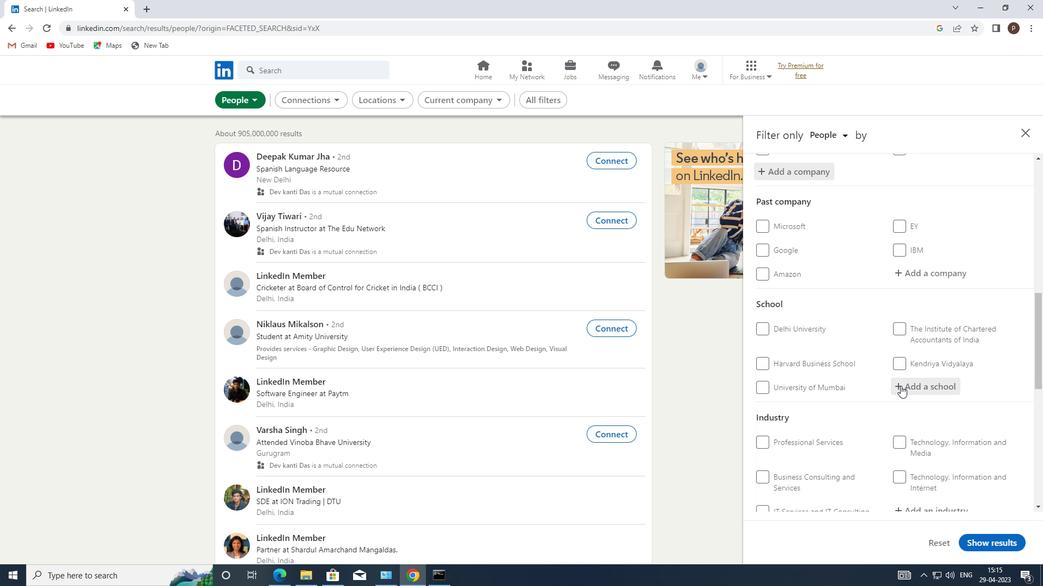 
Action: Mouse pressed left at (900, 386)
Screenshot: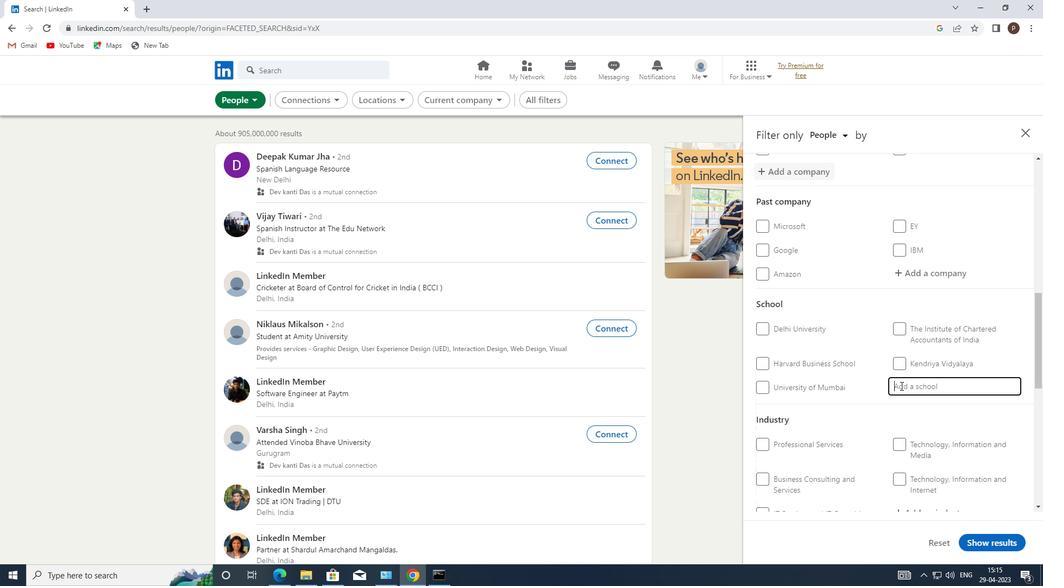 
Action: Key pressed <Key.caps_lock>U<Key.caps_lock>NIVERSITY<Key.space>OF<Key.space><Key.caps_lock>K<Key.caps_lock>AL
Screenshot: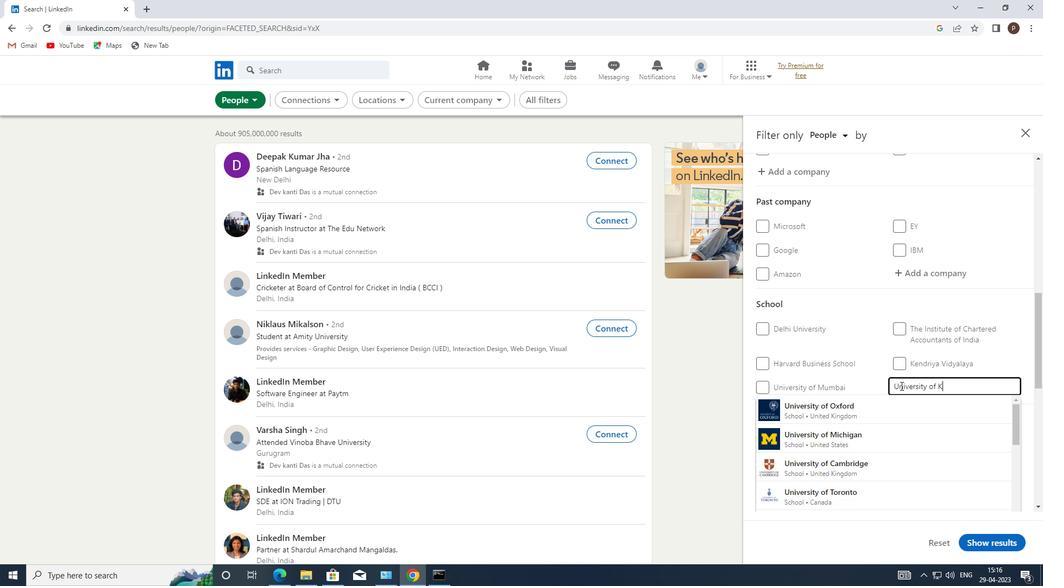 
Action: Mouse moved to (849, 408)
Screenshot: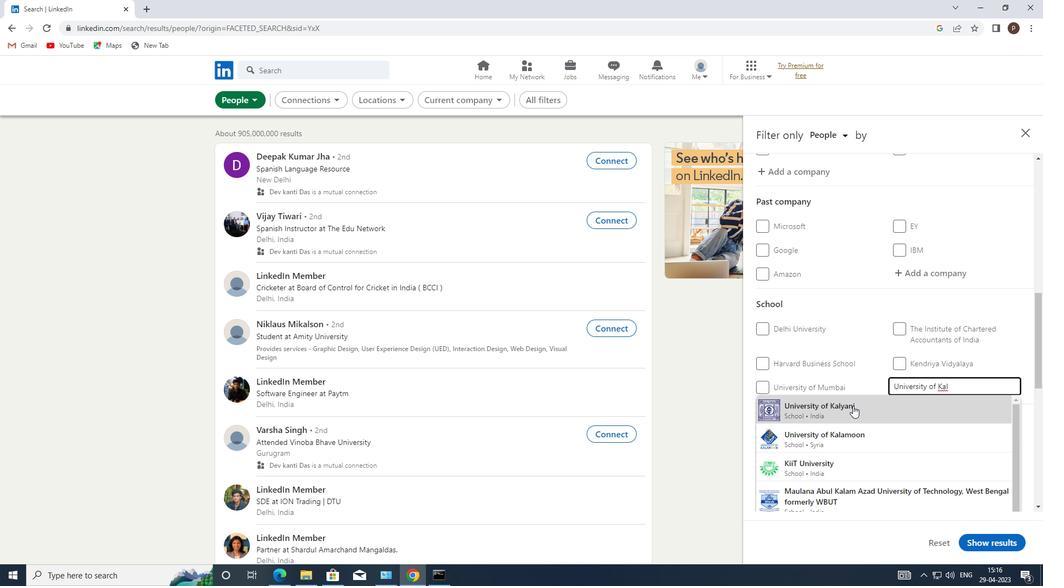 
Action: Mouse pressed left at (849, 408)
Screenshot: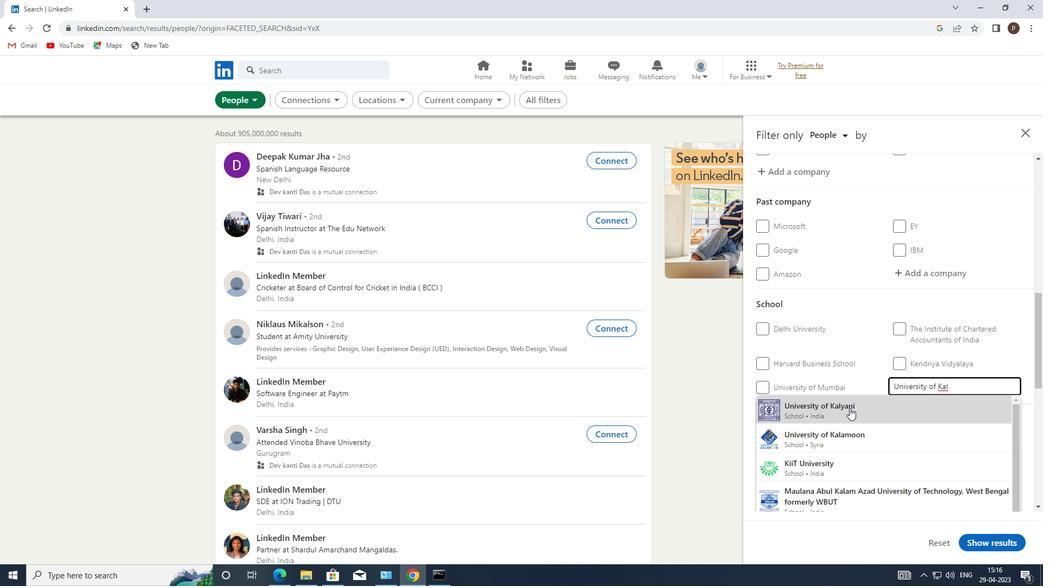 
Action: Mouse moved to (842, 398)
Screenshot: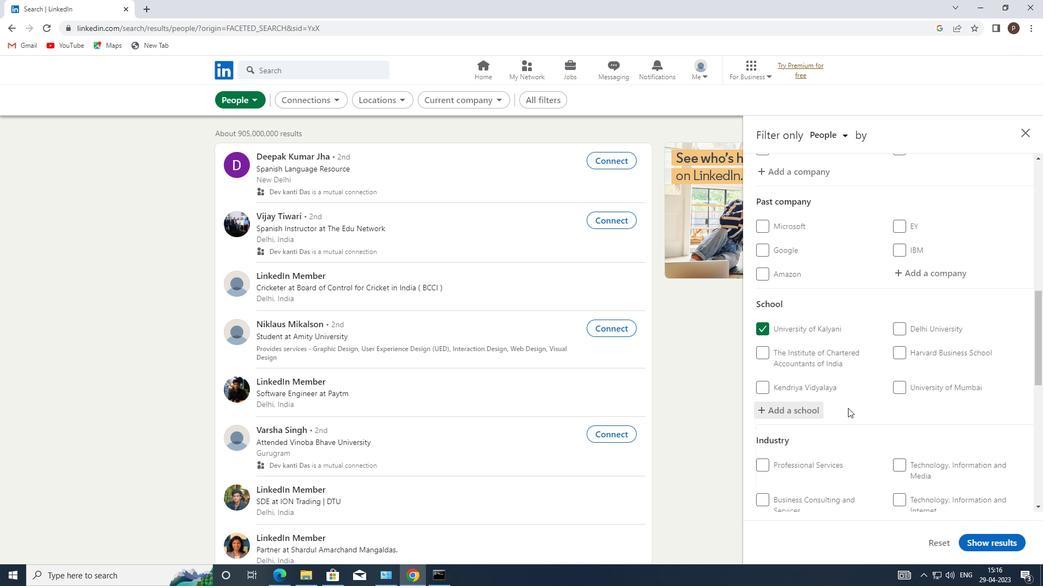 
Action: Mouse scrolled (842, 397) with delta (0, 0)
Screenshot: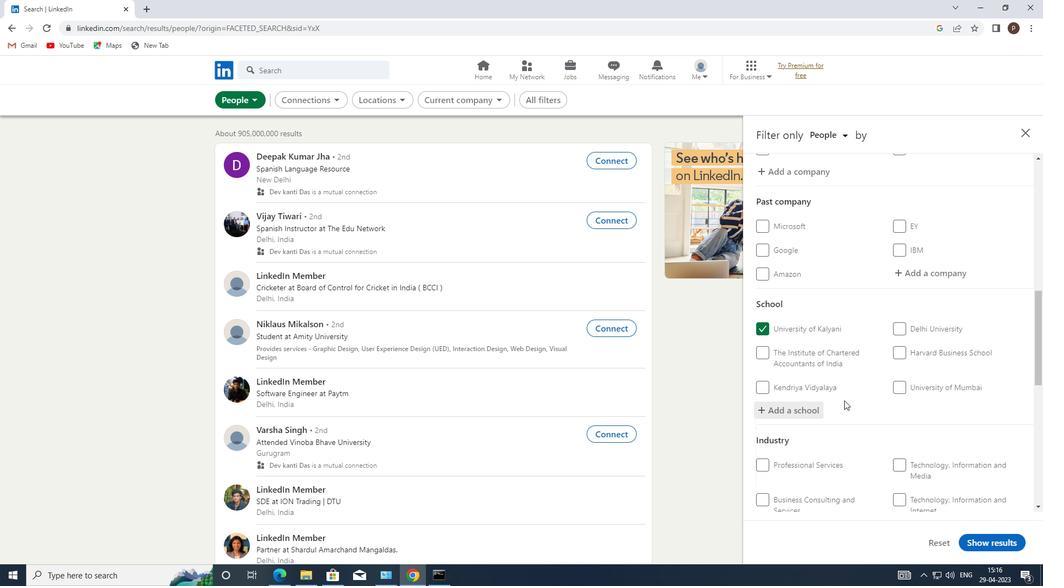 
Action: Mouse scrolled (842, 397) with delta (0, 0)
Screenshot: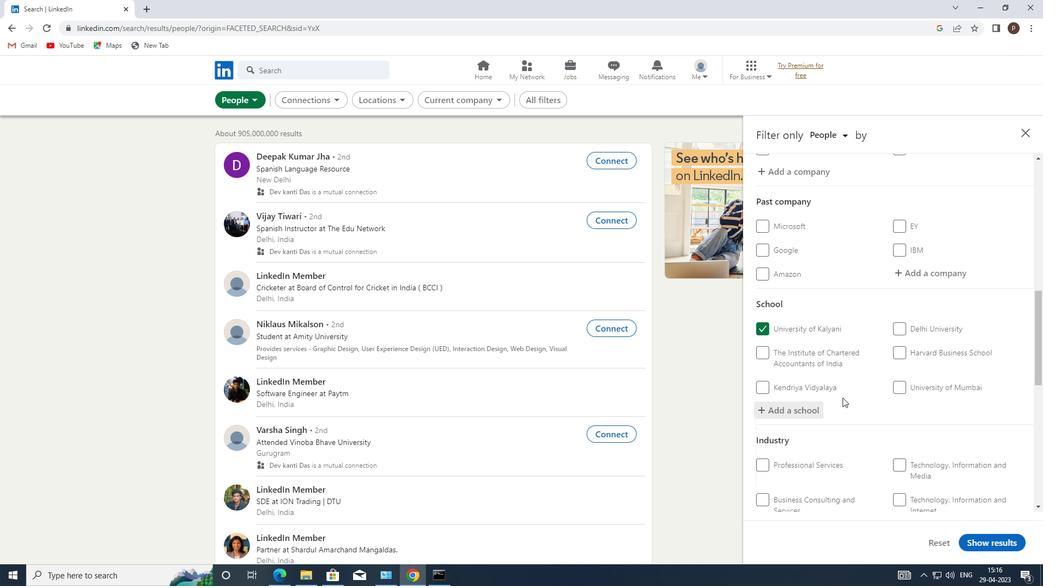 
Action: Mouse moved to (918, 424)
Screenshot: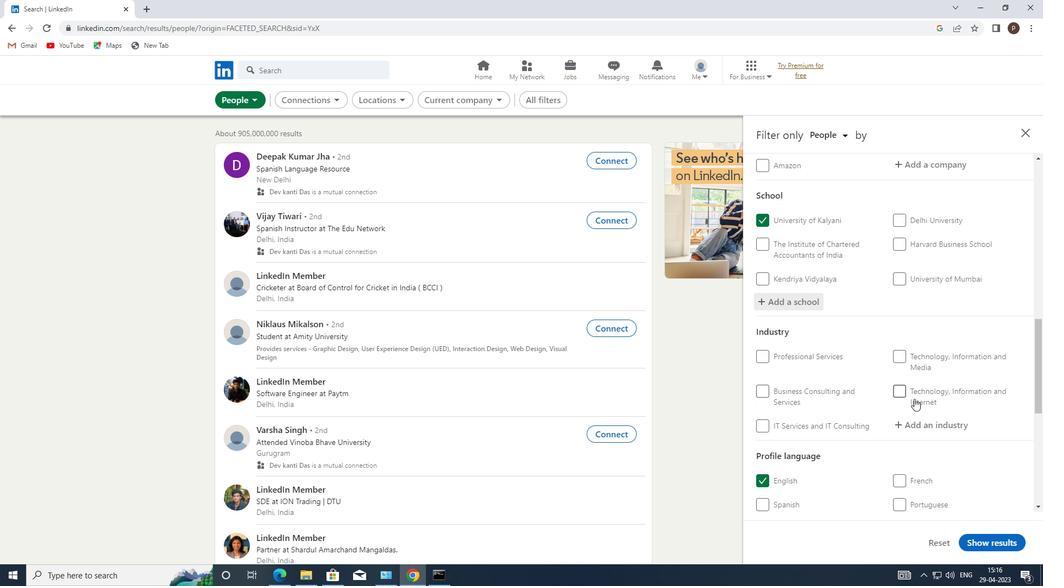 
Action: Mouse pressed left at (918, 424)
Screenshot: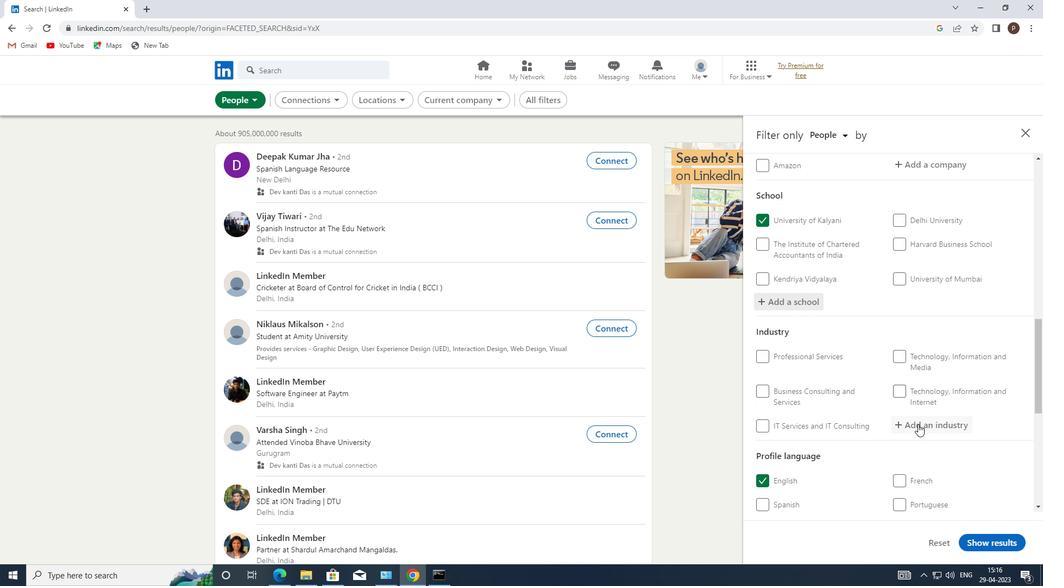 
Action: Mouse moved to (916, 425)
Screenshot: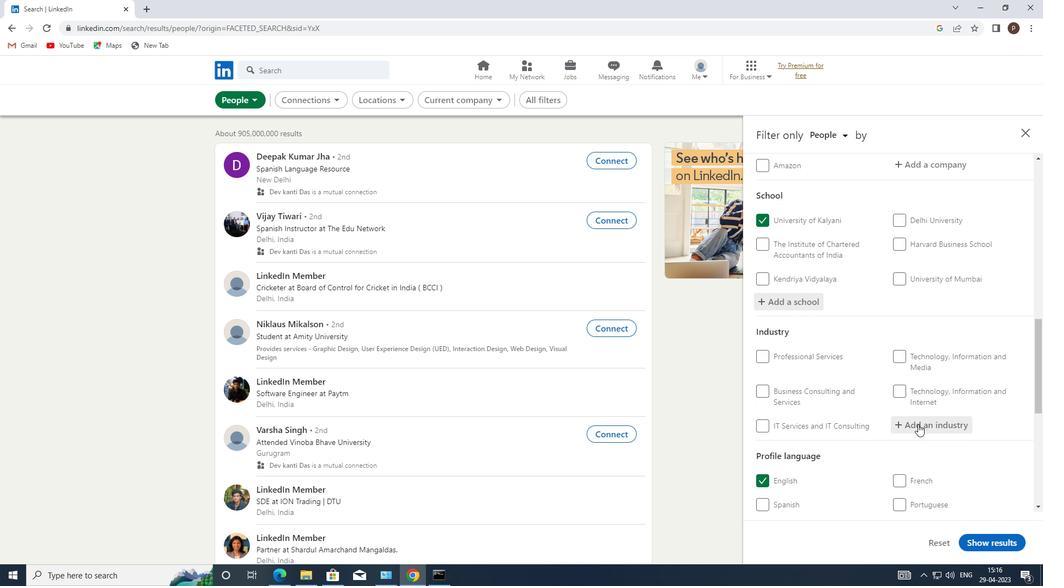 
Action: Mouse pressed left at (916, 425)
Screenshot: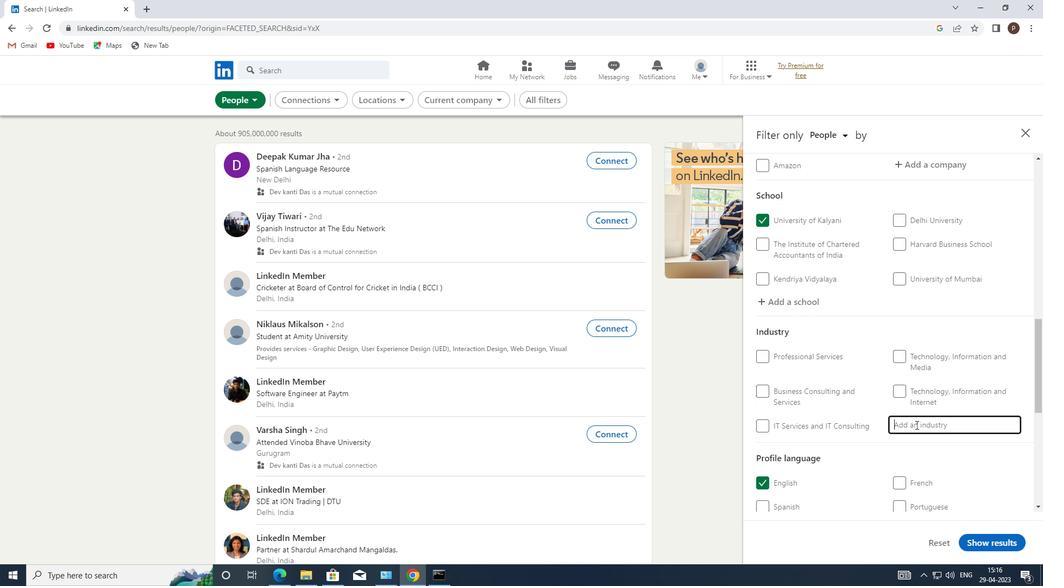 
Action: Mouse moved to (916, 424)
Screenshot: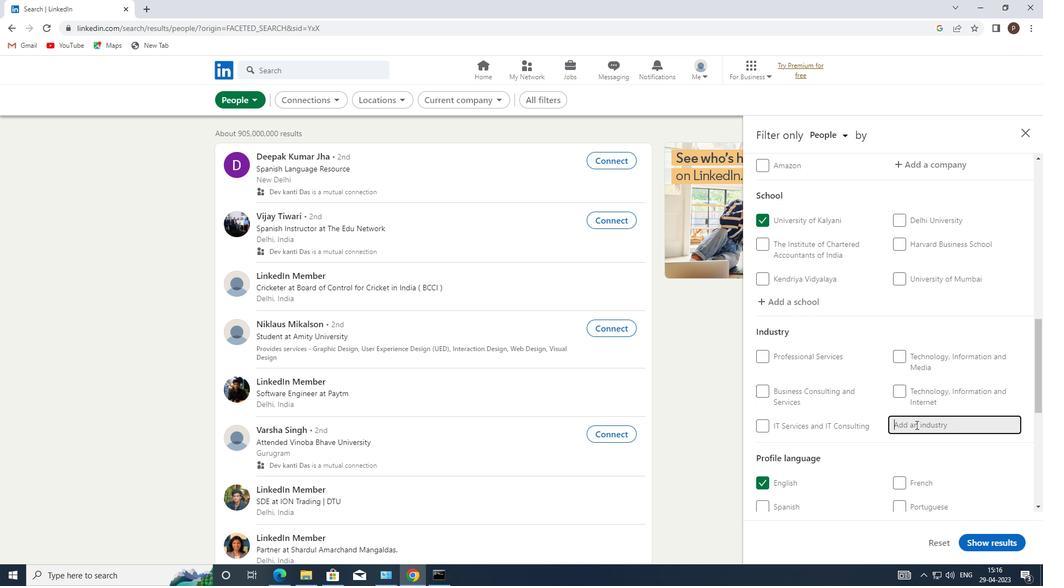
Action: Key pressed <Key.caps_lock>M<Key.caps_lock>ARITIME
Screenshot: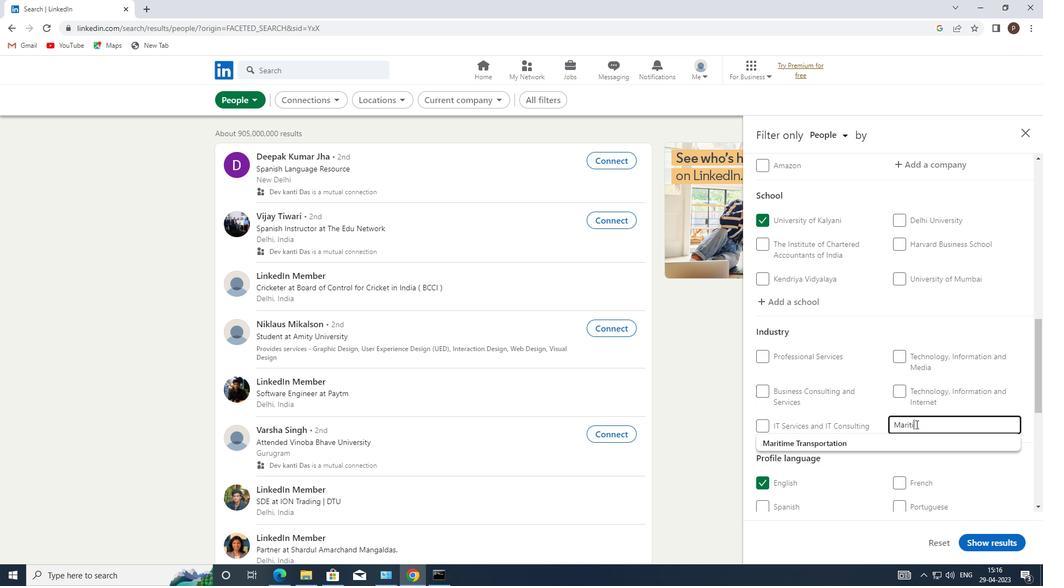 
Action: Mouse moved to (857, 442)
Screenshot: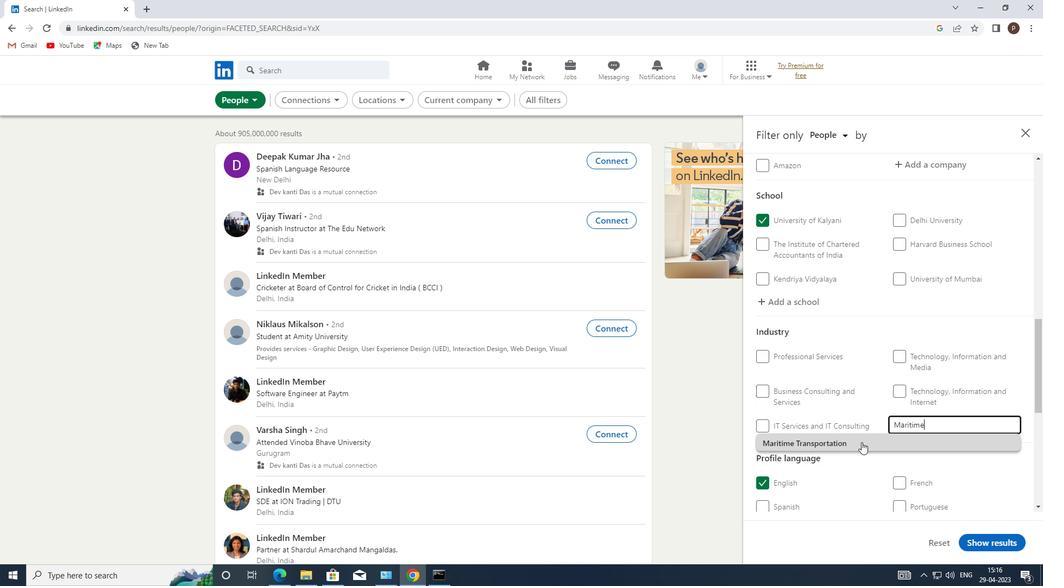 
Action: Mouse pressed left at (857, 442)
Screenshot: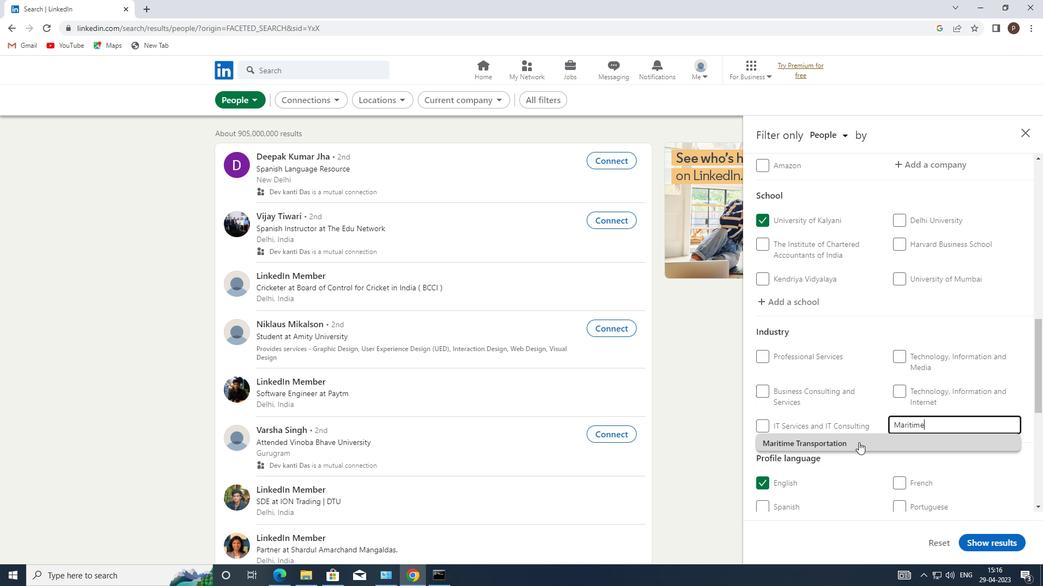 
Action: Mouse moved to (852, 442)
Screenshot: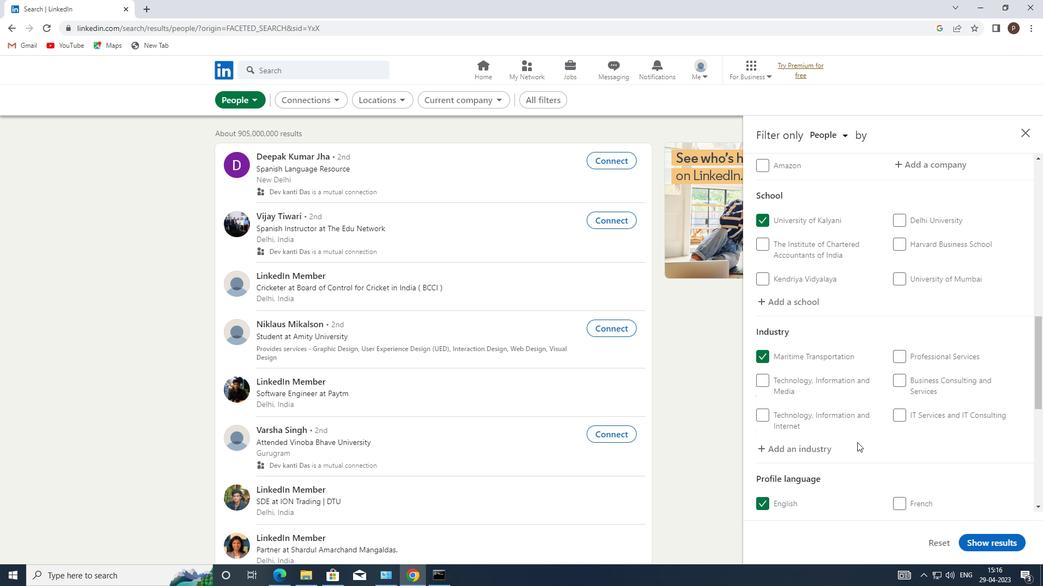 
Action: Mouse scrolled (852, 441) with delta (0, 0)
Screenshot: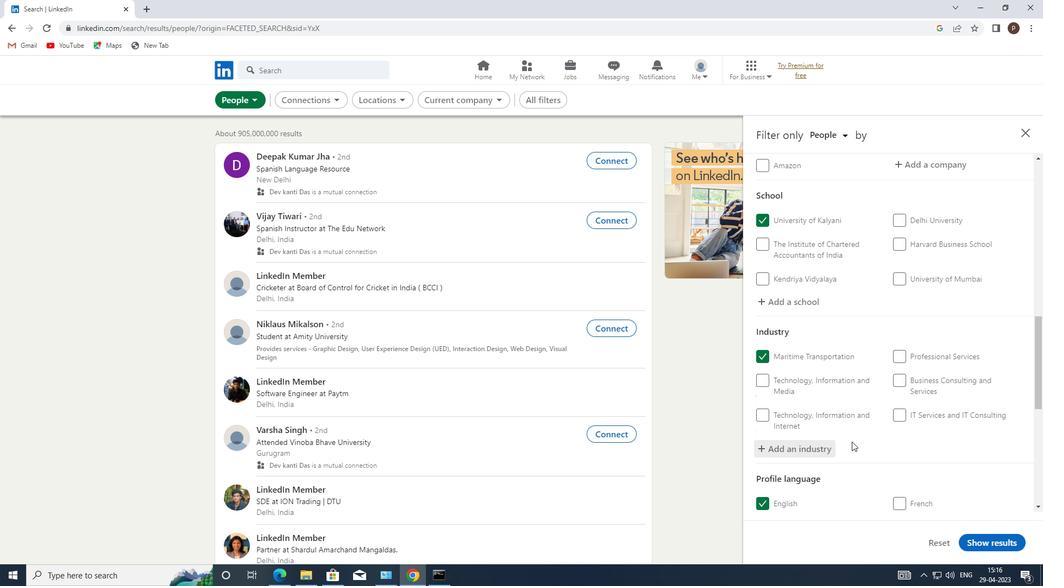 
Action: Mouse scrolled (852, 441) with delta (0, 0)
Screenshot: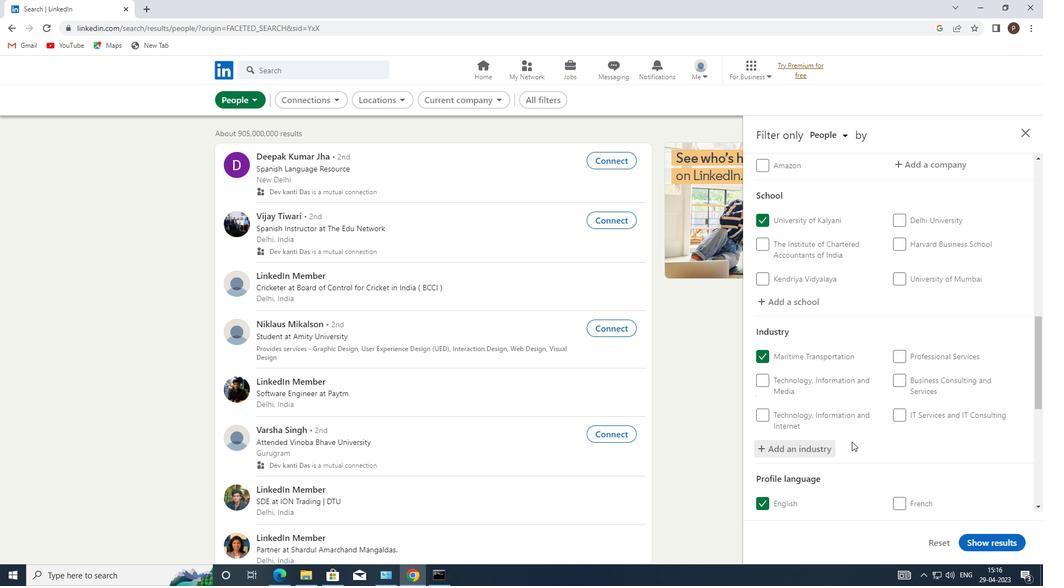 
Action: Mouse scrolled (852, 441) with delta (0, 0)
Screenshot: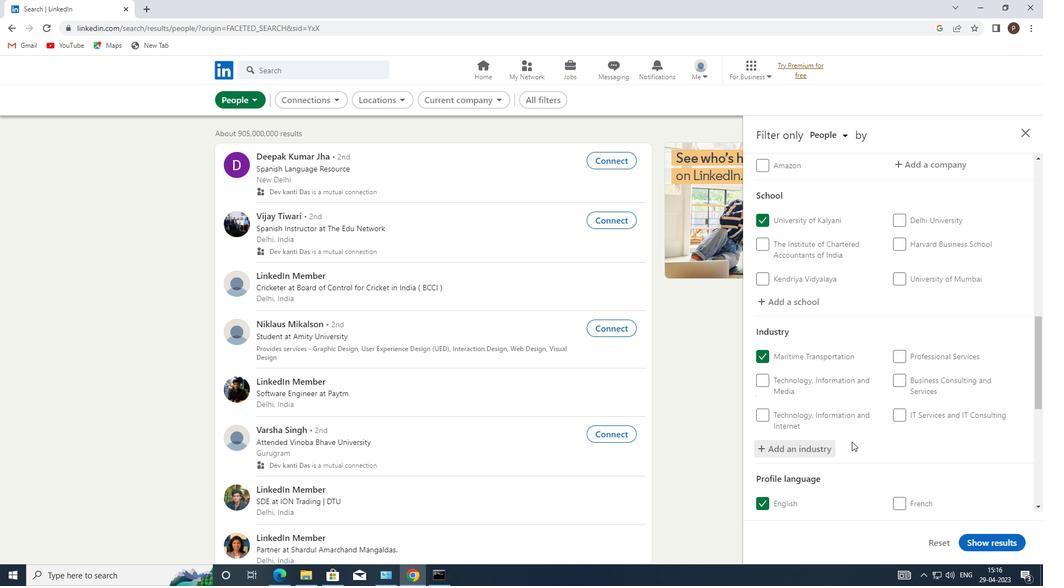 
Action: Mouse moved to (850, 442)
Screenshot: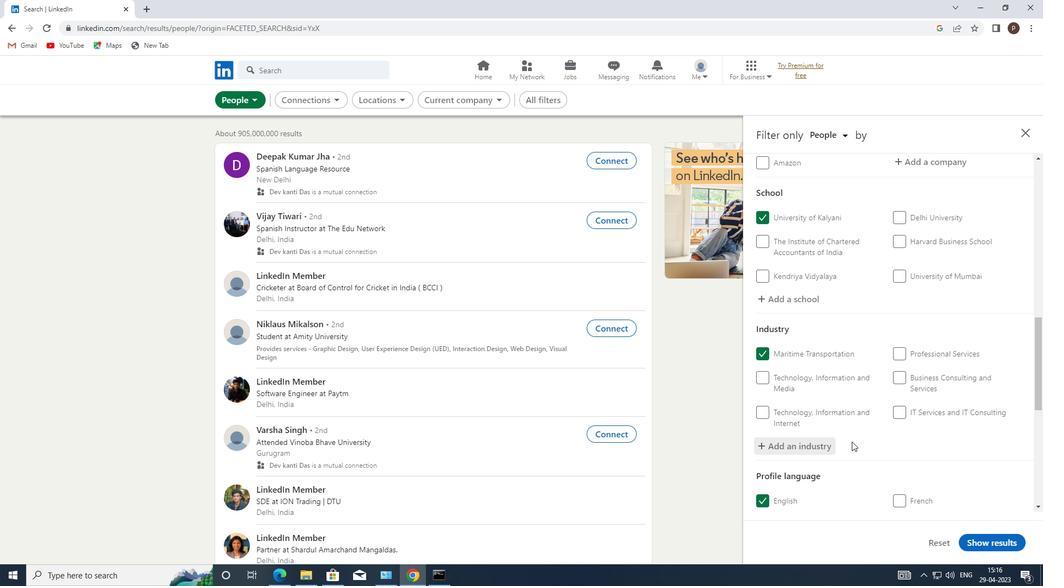
Action: Mouse scrolled (850, 441) with delta (0, 0)
Screenshot: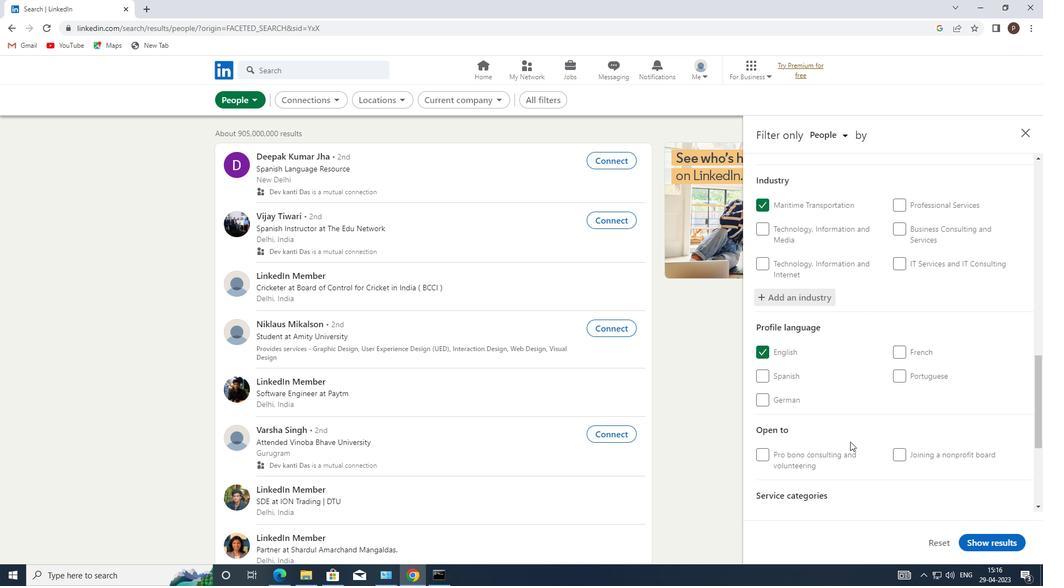 
Action: Mouse scrolled (850, 441) with delta (0, 0)
Screenshot: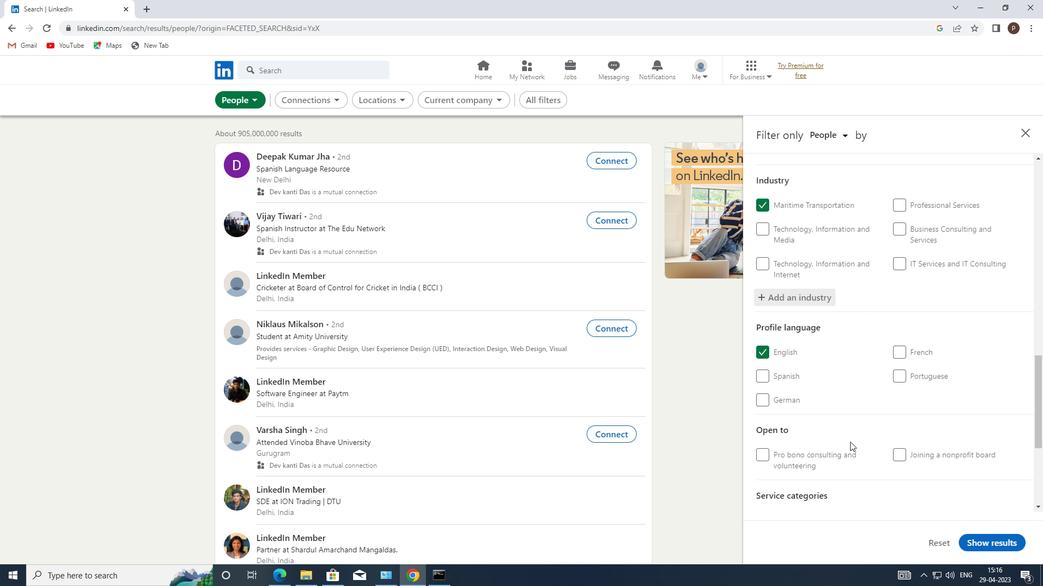 
Action: Mouse moved to (927, 448)
Screenshot: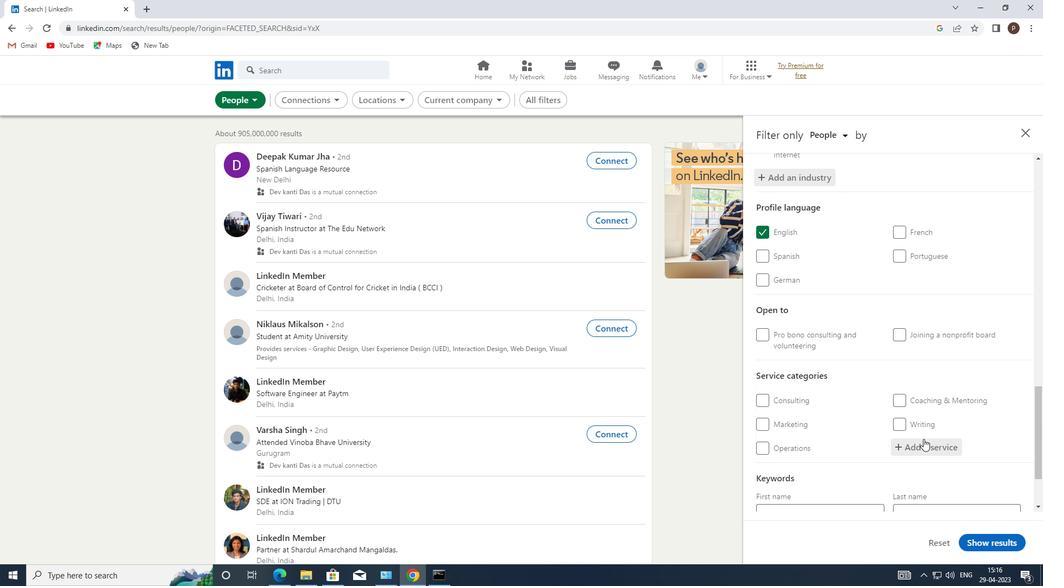 
Action: Mouse pressed left at (927, 448)
Screenshot: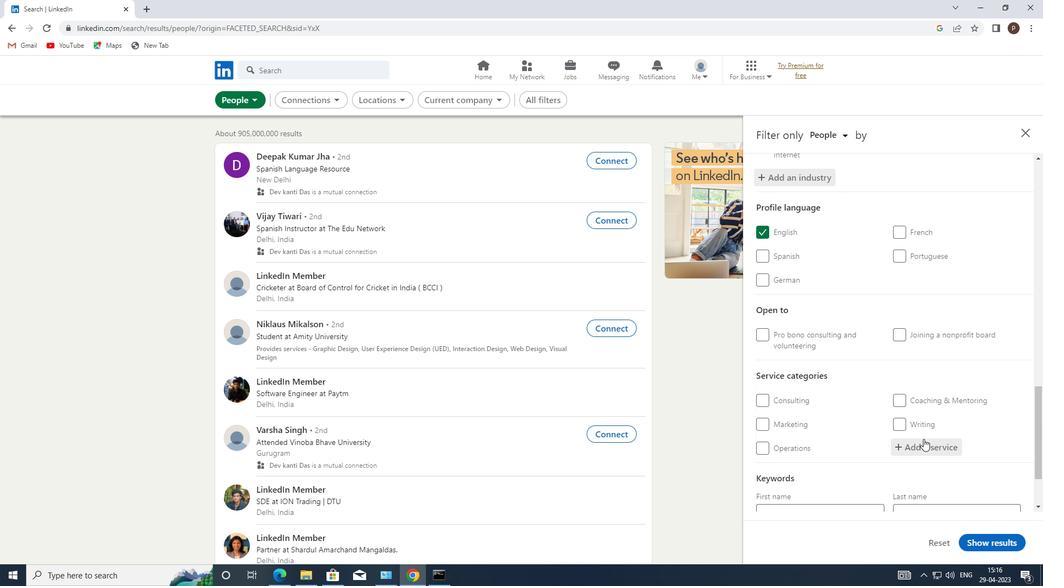 
Action: Mouse moved to (927, 448)
Screenshot: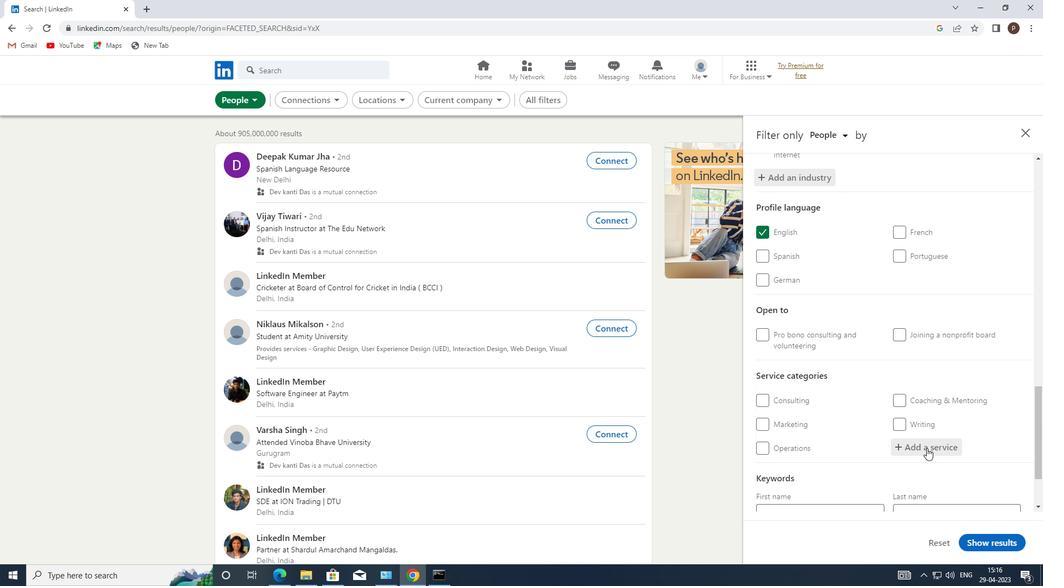 
Action: Mouse pressed left at (927, 448)
Screenshot: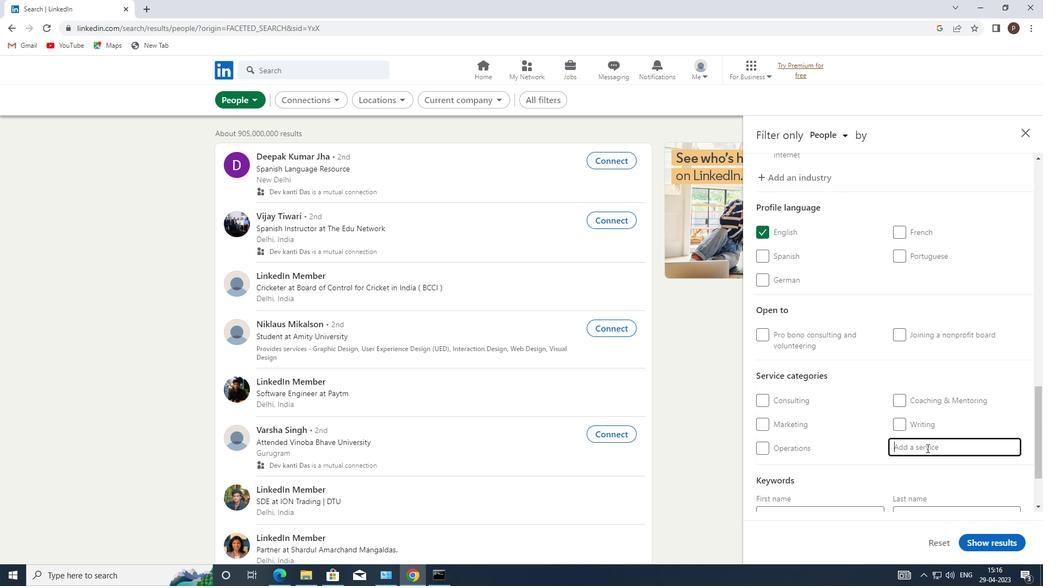 
Action: Key pressed <Key.caps_lock>L<Key.caps_lock>IFE<Key.space><Key.caps_lock>I<Key.caps_lock>N
Screenshot: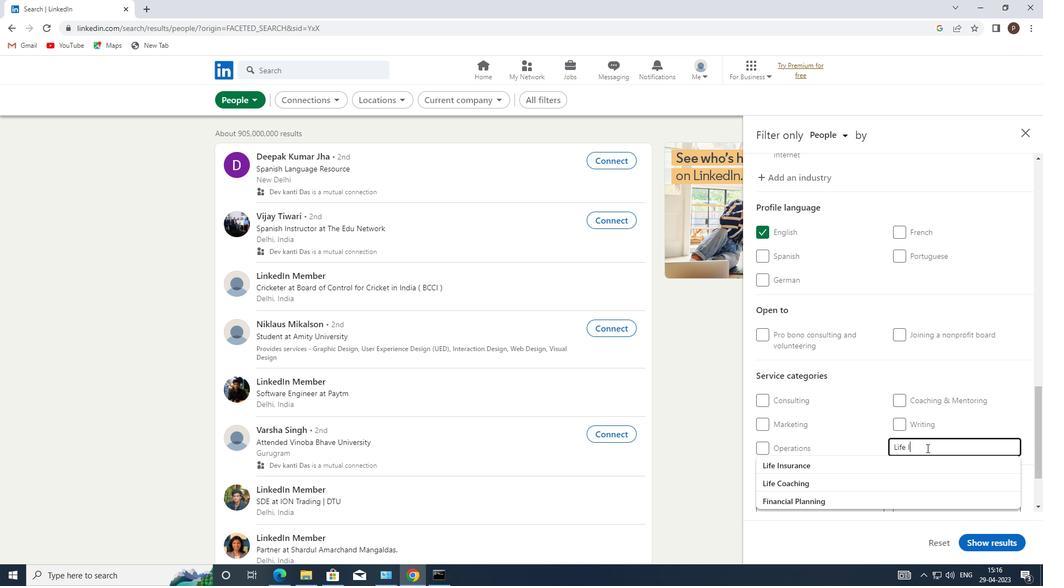 
Action: Mouse moved to (824, 463)
Screenshot: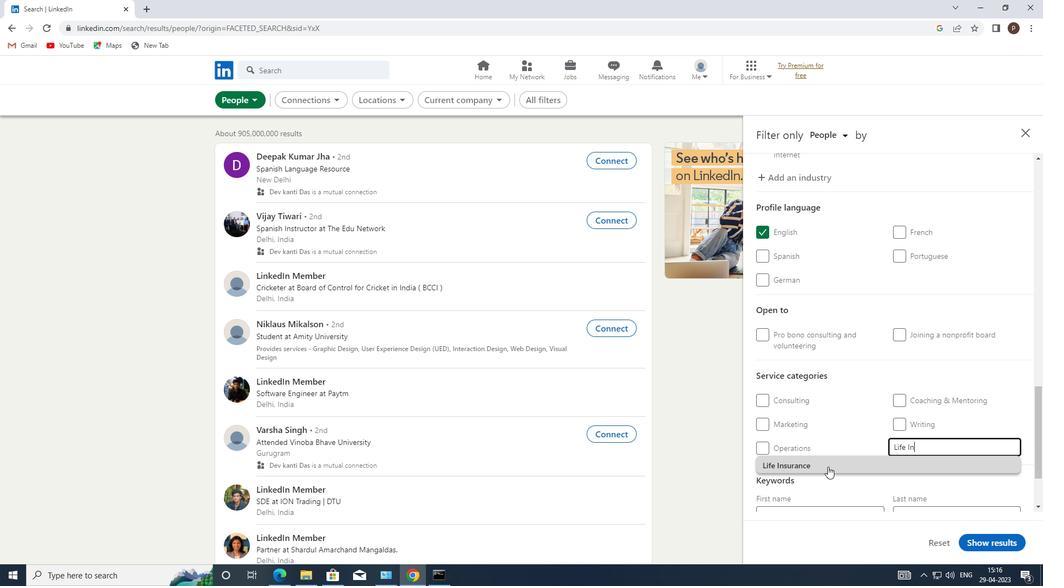 
Action: Mouse pressed left at (824, 463)
Screenshot: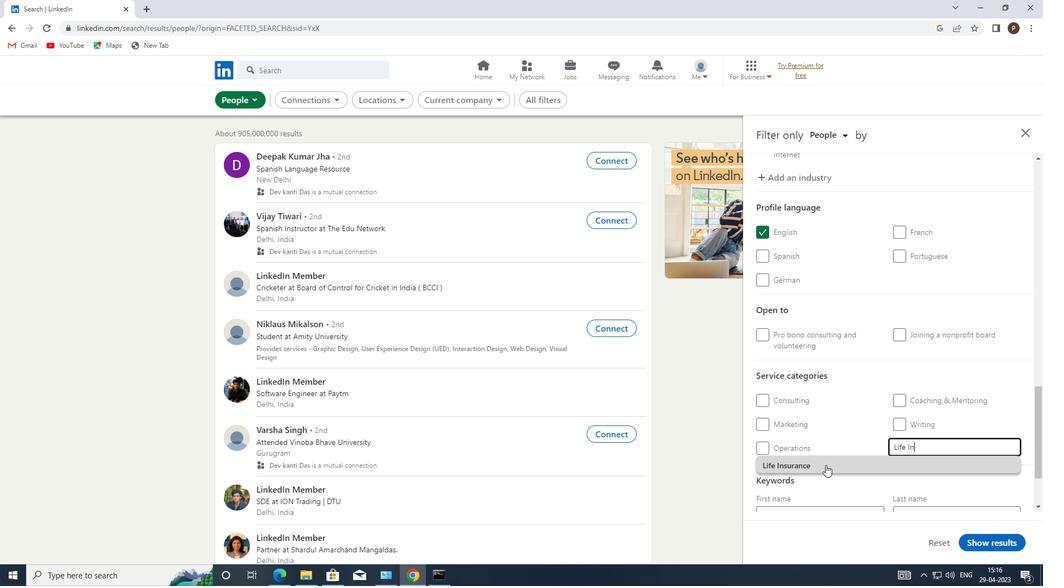 
Action: Mouse moved to (824, 463)
Screenshot: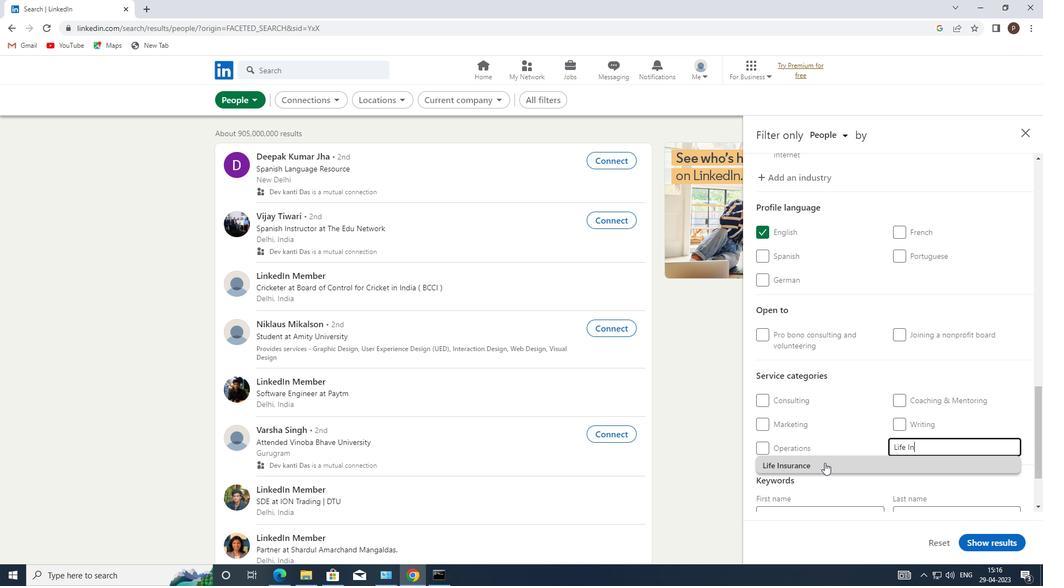 
Action: Mouse scrolled (824, 462) with delta (0, 0)
Screenshot: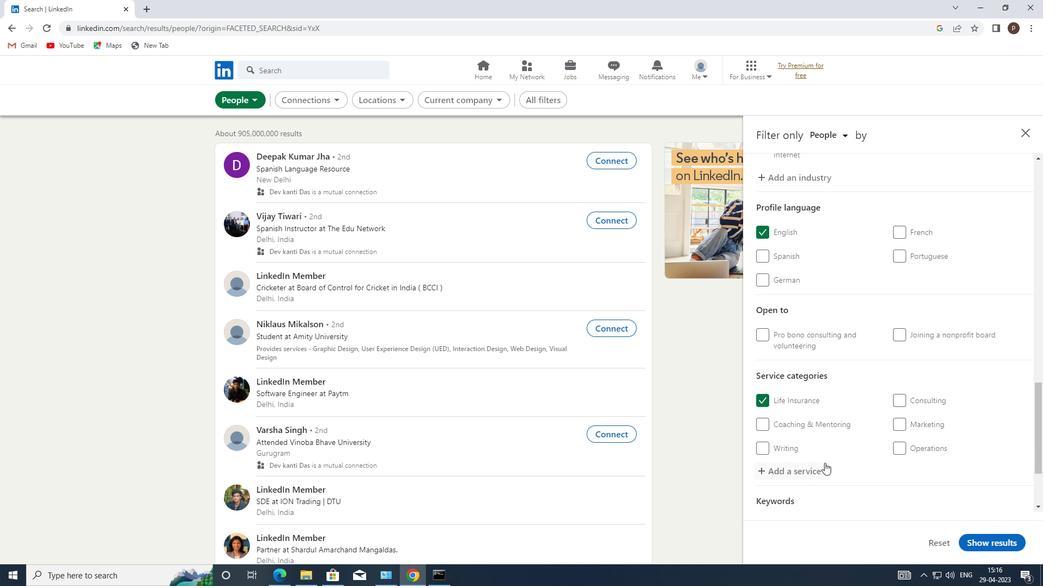 
Action: Mouse scrolled (824, 462) with delta (0, 0)
Screenshot: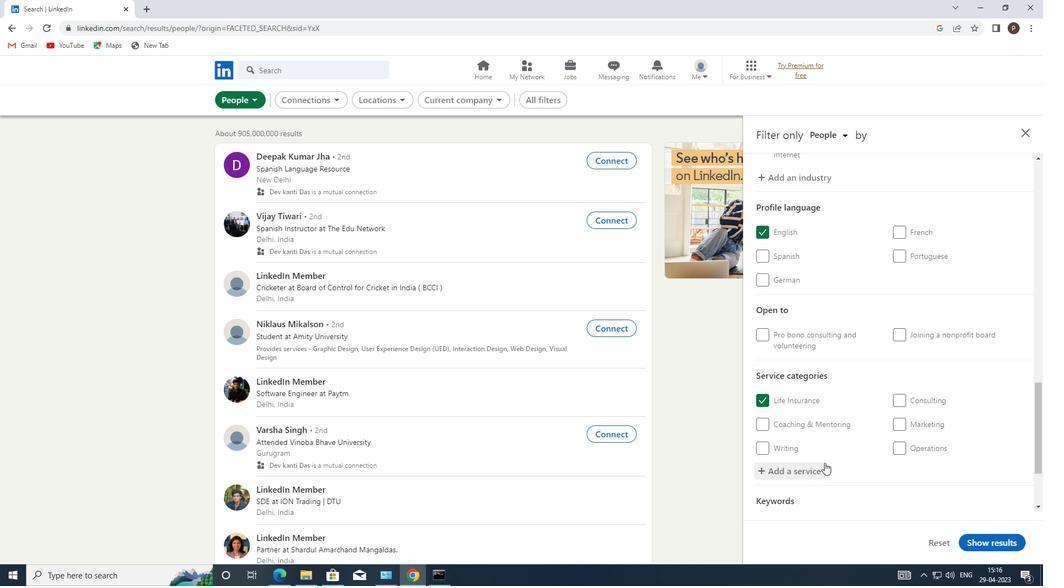 
Action: Mouse scrolled (824, 462) with delta (0, 0)
Screenshot: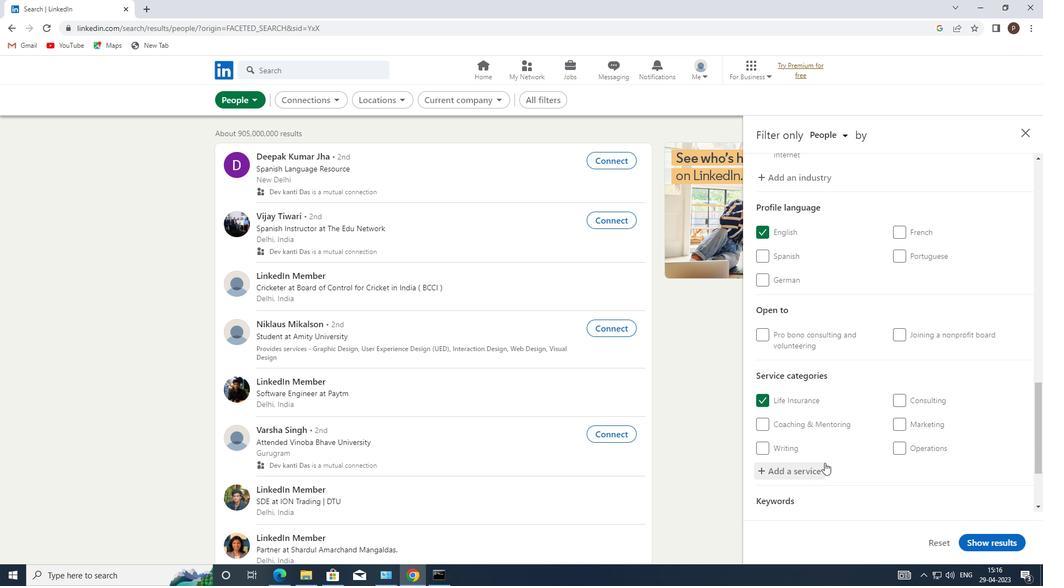 
Action: Mouse scrolled (824, 462) with delta (0, 0)
Screenshot: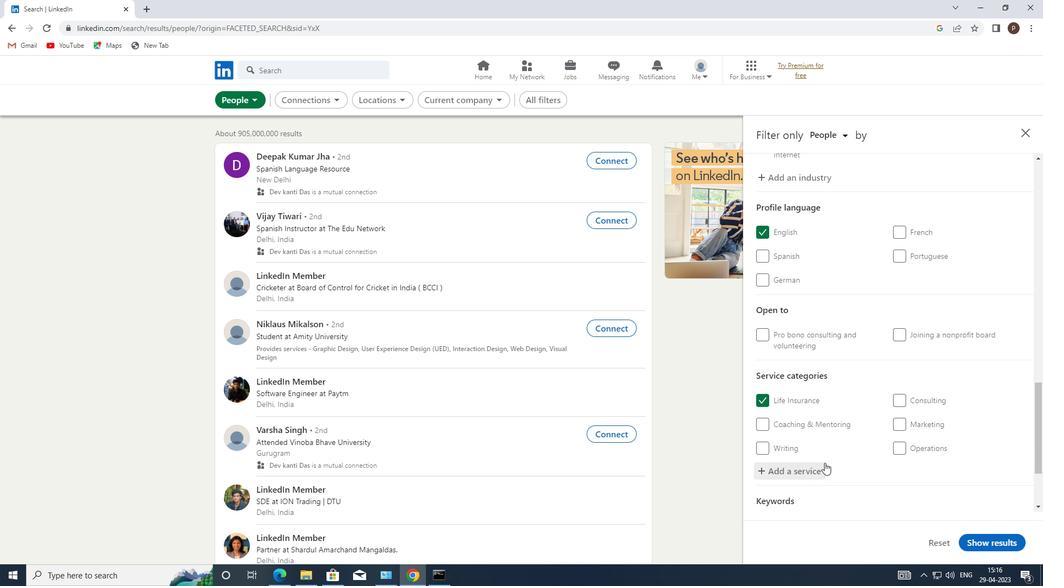 
Action: Mouse moved to (809, 459)
Screenshot: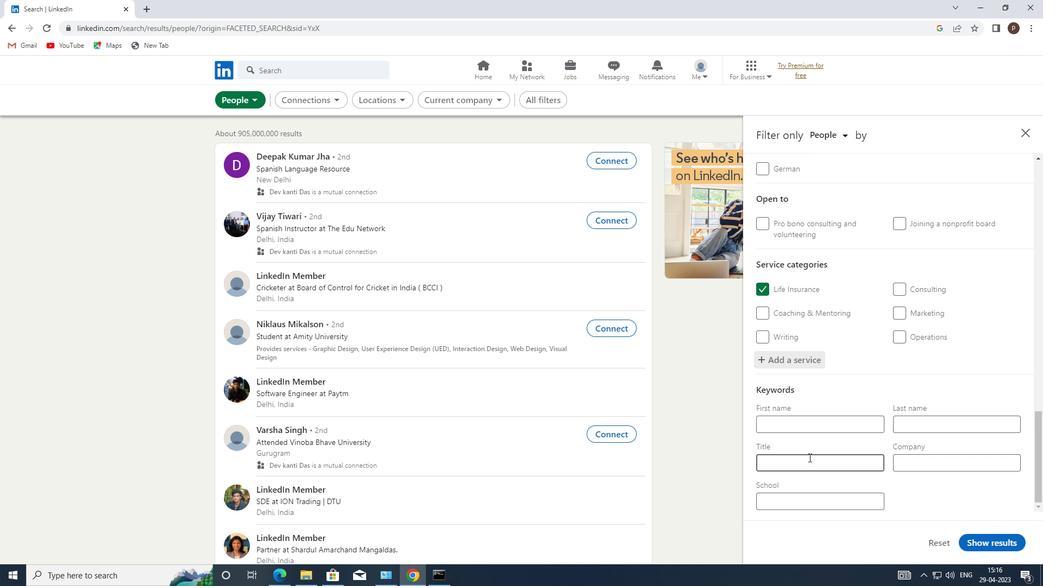
Action: Mouse pressed left at (809, 459)
Screenshot: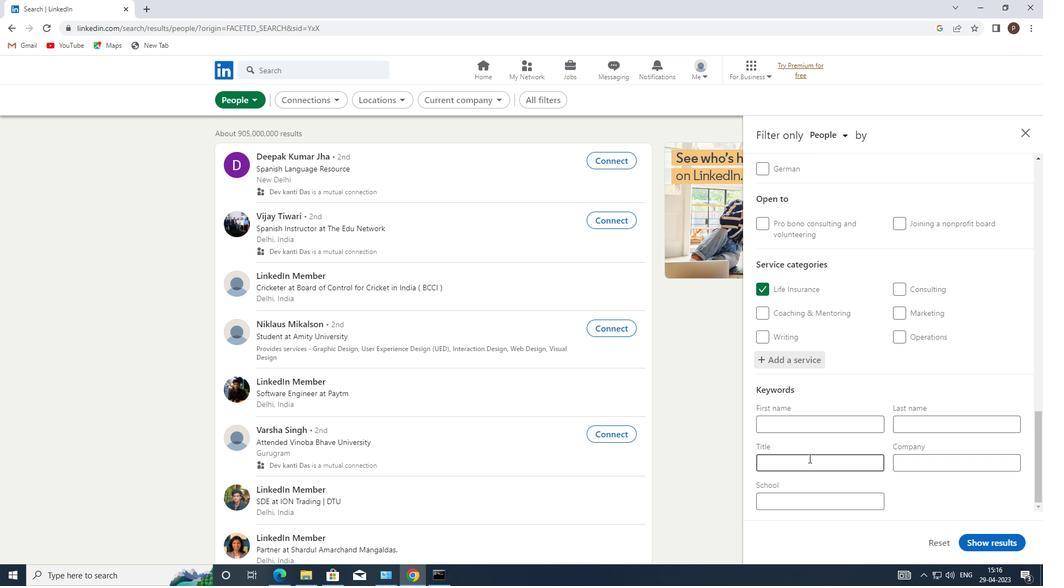 
Action: Mouse moved to (808, 459)
Screenshot: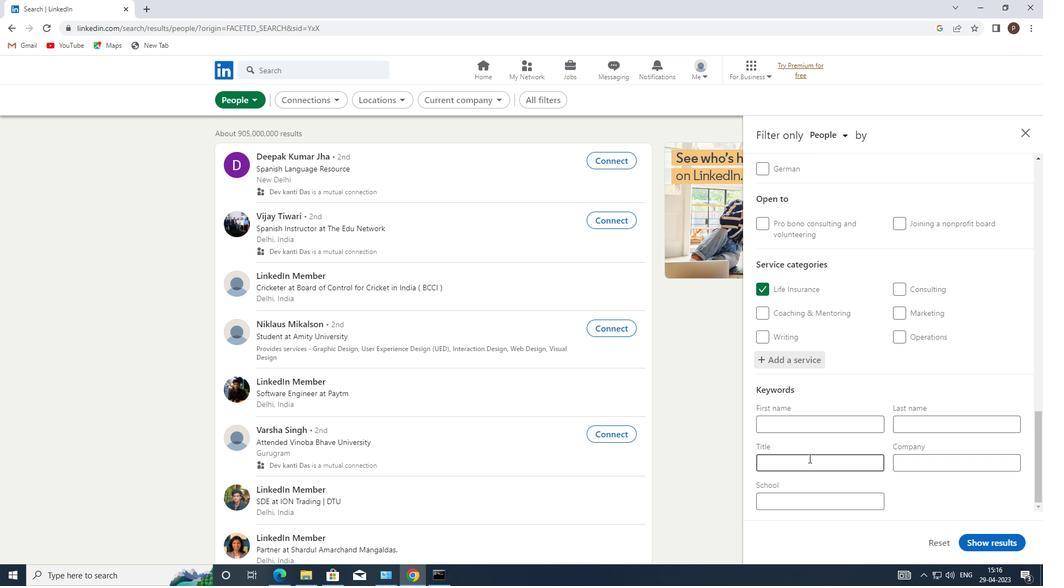 
Action: Key pressed <Key.caps_lock>O<Key.caps_lock>NLINE<Key.space><Key.caps_lock>ESL<Key.space><Key.caps_lock>I<Key.caps_lock><Key.backspace>I<Key.caps_lock>NSTRUCTOR<Key.space>
Screenshot: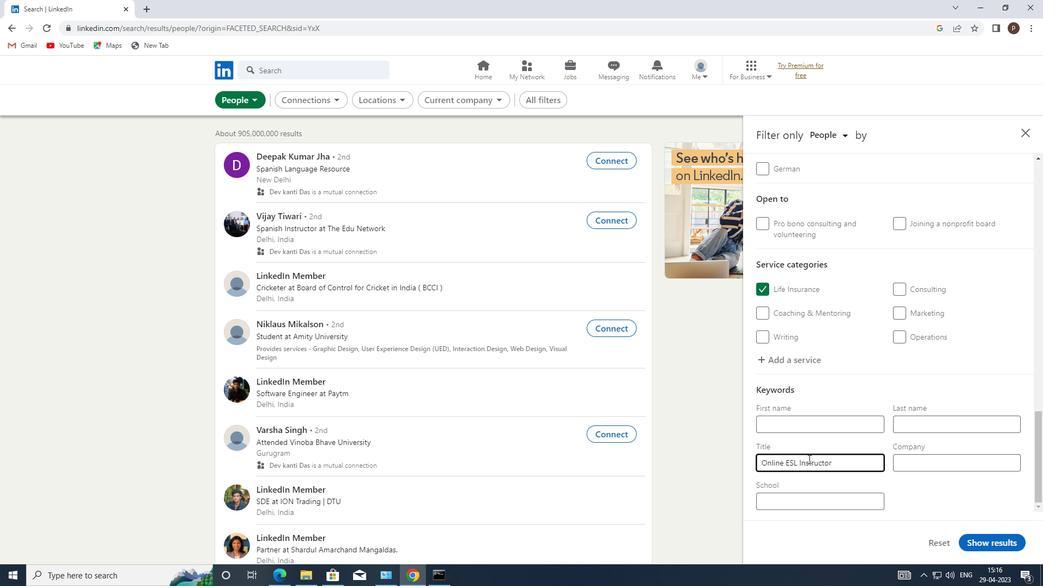 
Action: Mouse moved to (991, 541)
Screenshot: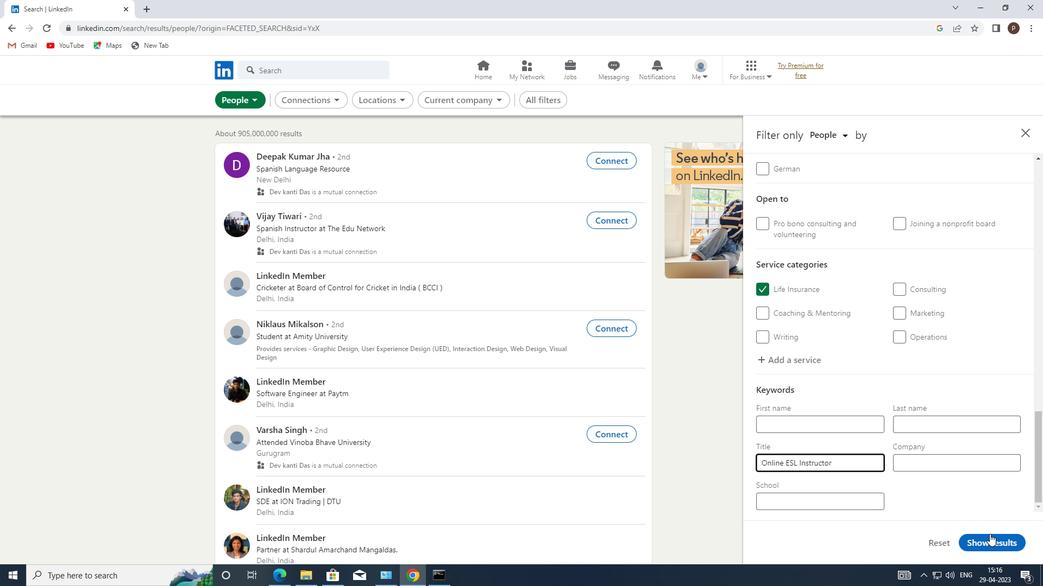 
Action: Mouse pressed left at (991, 541)
Screenshot: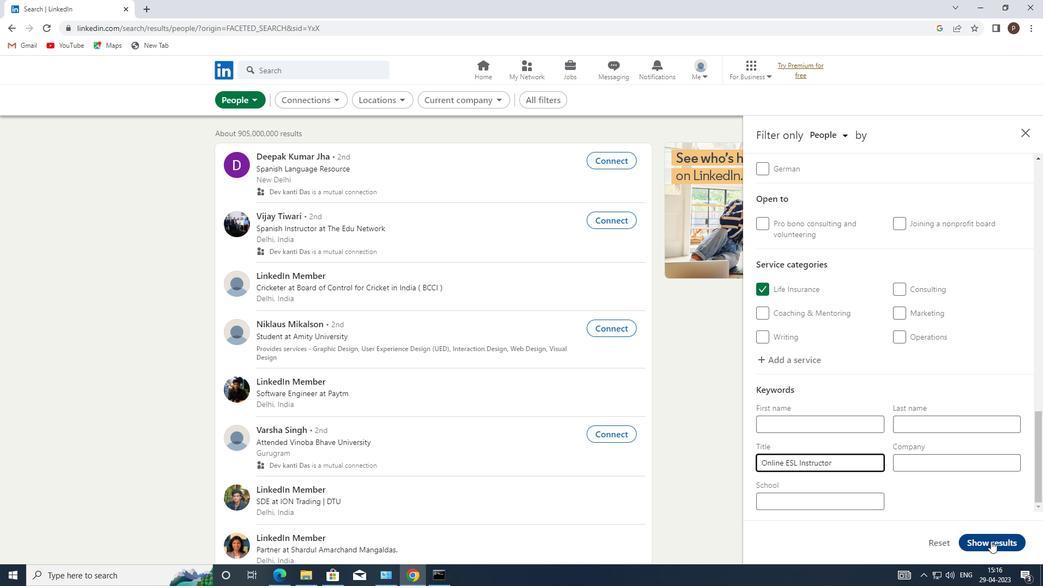 
